 Task: Look for space in Malambo, Colombia from 6th June, 2023 to 8th June, 2023 for 2 adults in price range Rs.7000 to Rs.12000. Place can be private room with 1  bedroom having 2 beds and 1 bathroom. Property type can be house, flat, guest house. Amenities needed are: wifi, washing machine. Booking option can be shelf check-in. Required host language is English.
Action: Mouse moved to (90, 86)
Screenshot: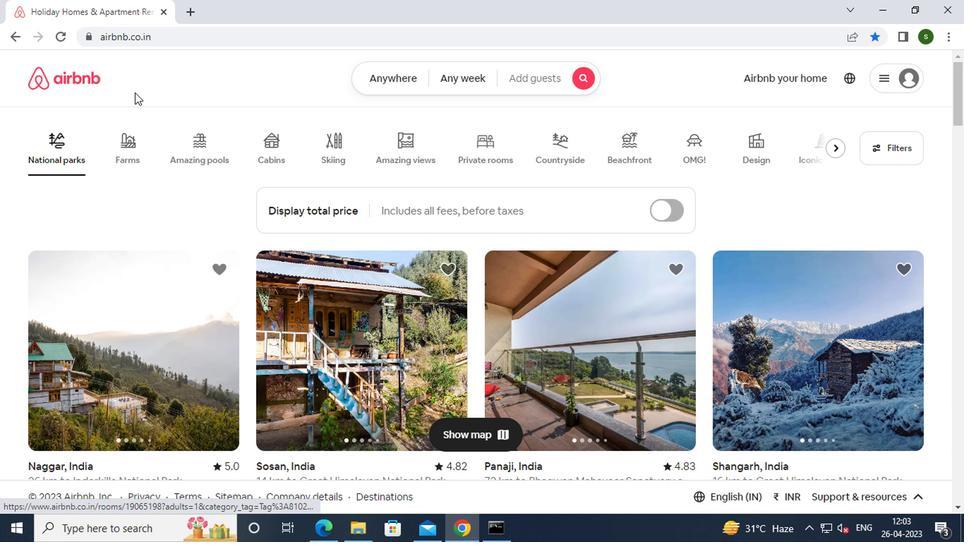 
Action: Mouse pressed left at (90, 86)
Screenshot: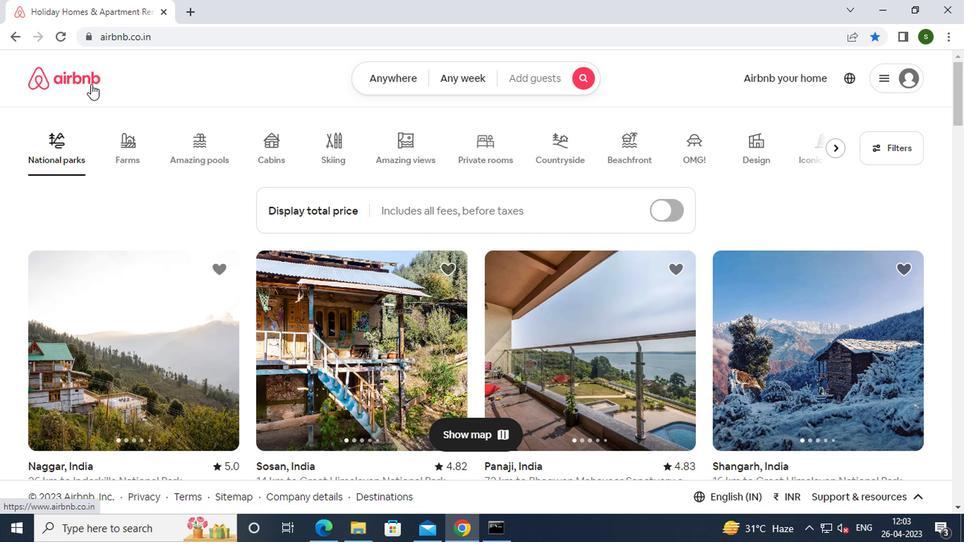 
Action: Mouse moved to (397, 86)
Screenshot: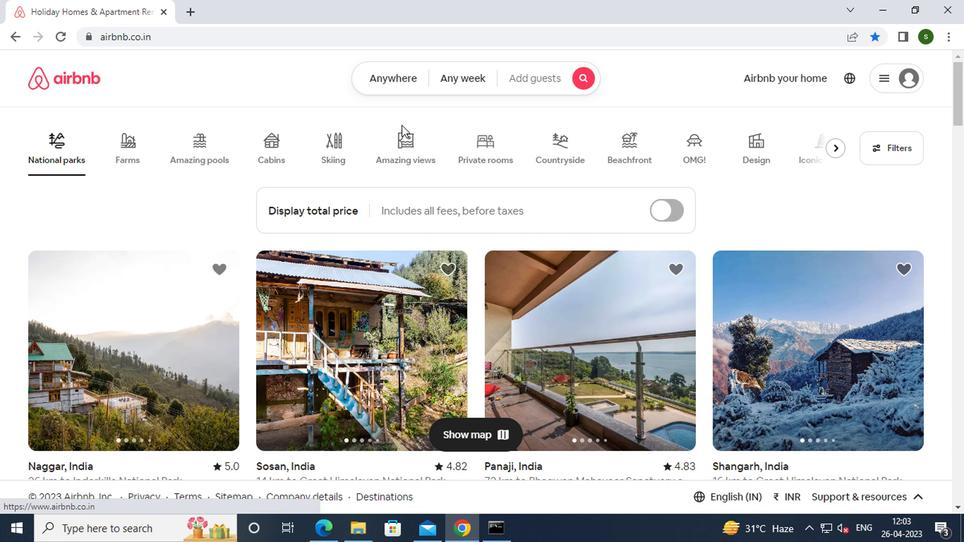 
Action: Mouse pressed left at (397, 86)
Screenshot: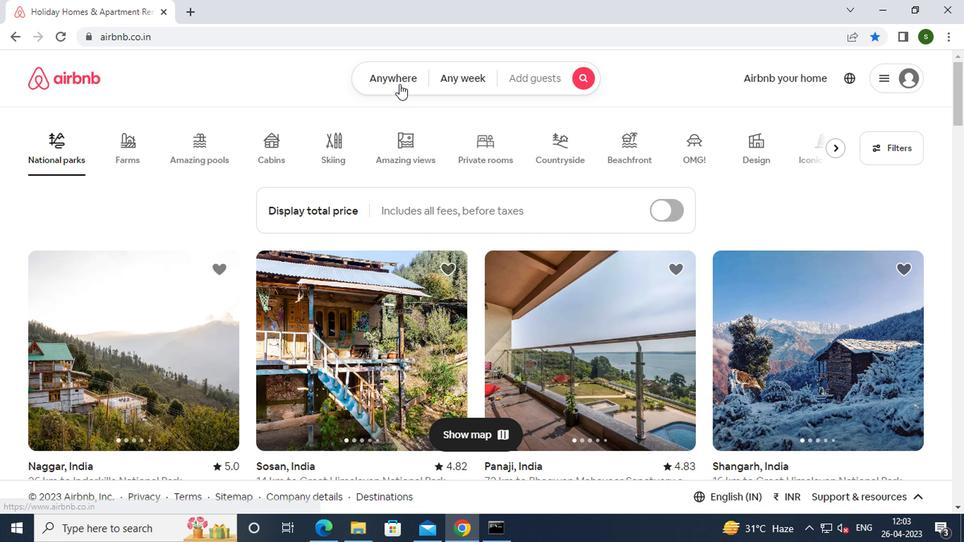 
Action: Mouse moved to (282, 134)
Screenshot: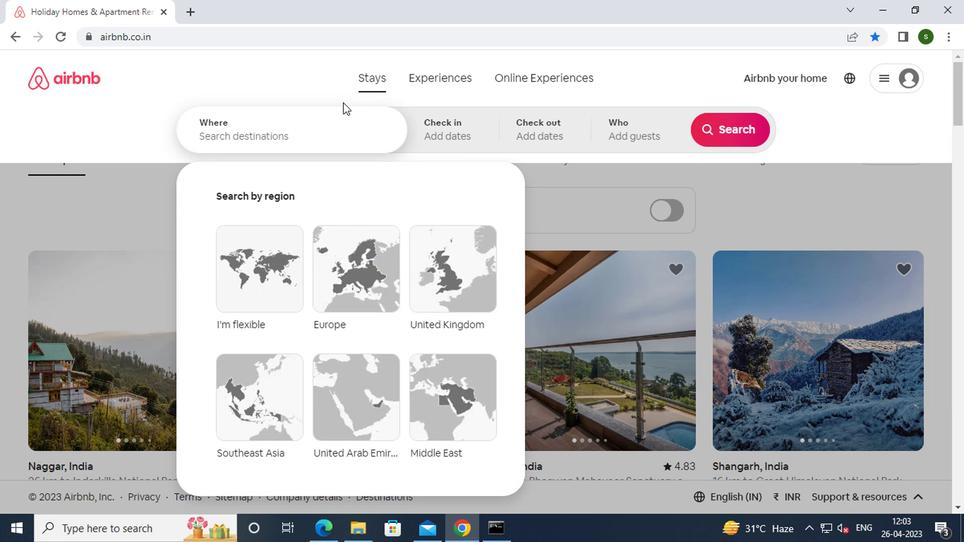 
Action: Mouse pressed left at (282, 134)
Screenshot: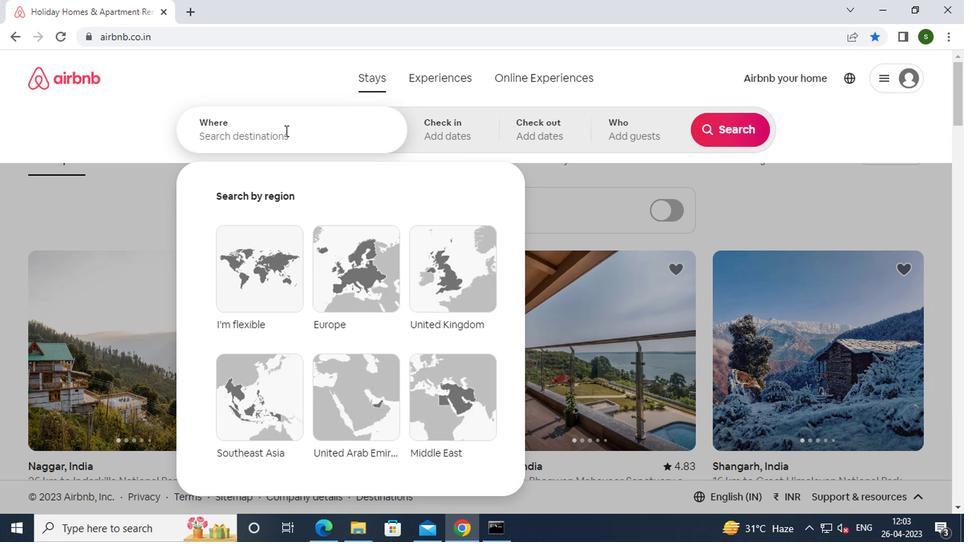 
Action: Key pressed m<Key.caps_lock>alambo,<Key.space><Key.caps_lock>c<Key.caps_lock>olombia<Key.enter>
Screenshot: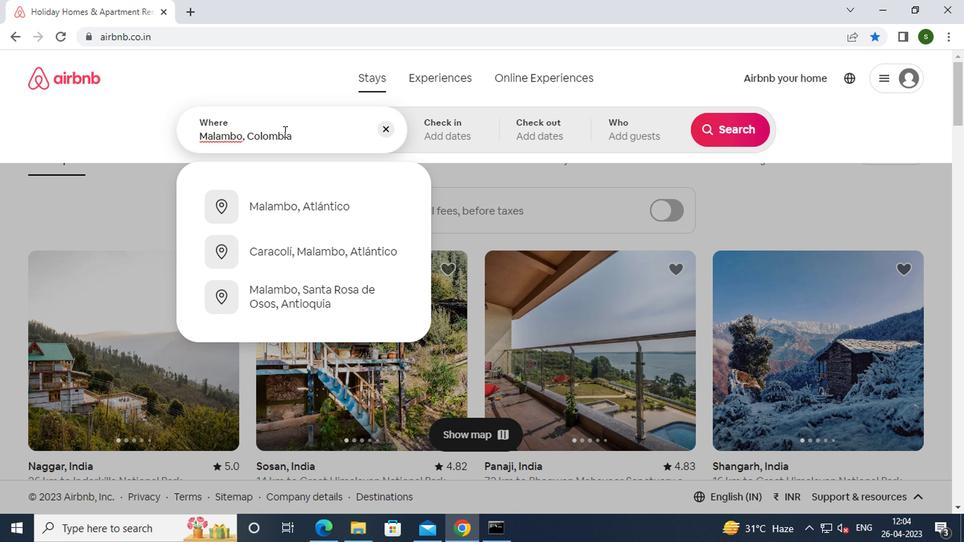 
Action: Mouse moved to (717, 244)
Screenshot: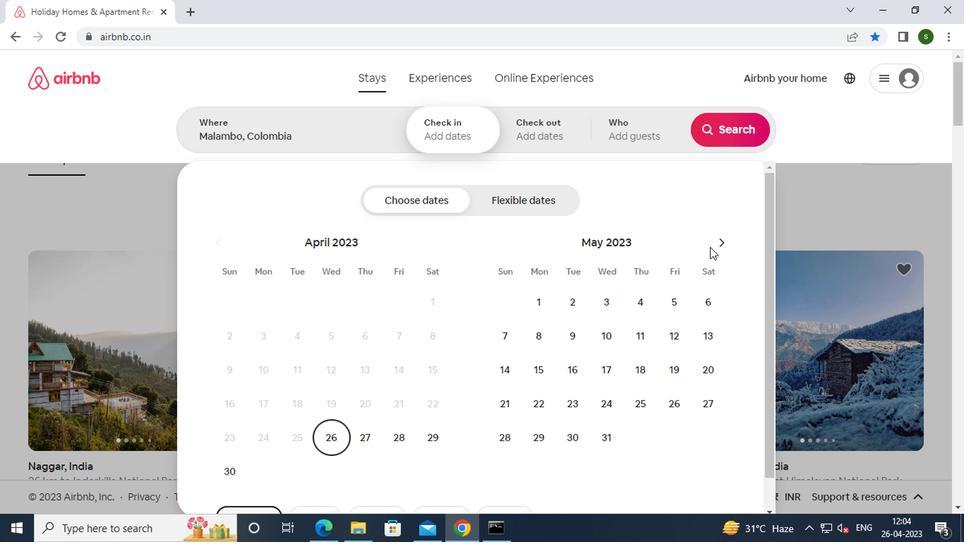 
Action: Mouse pressed left at (717, 244)
Screenshot: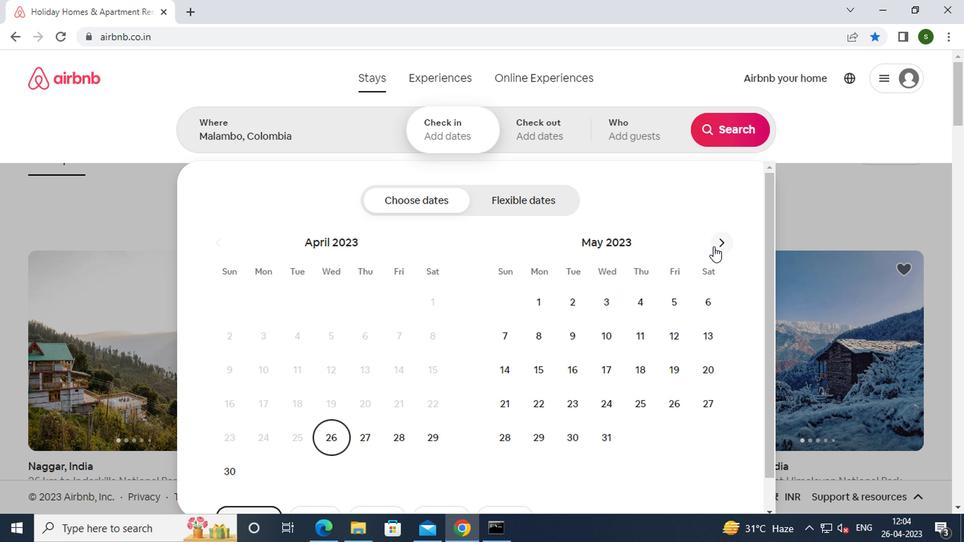 
Action: Mouse moved to (571, 330)
Screenshot: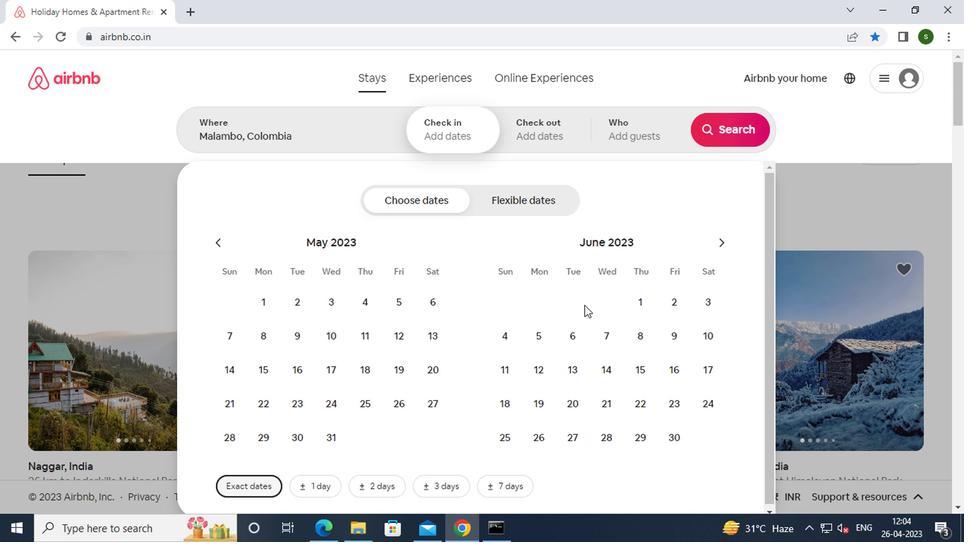 
Action: Mouse pressed left at (571, 330)
Screenshot: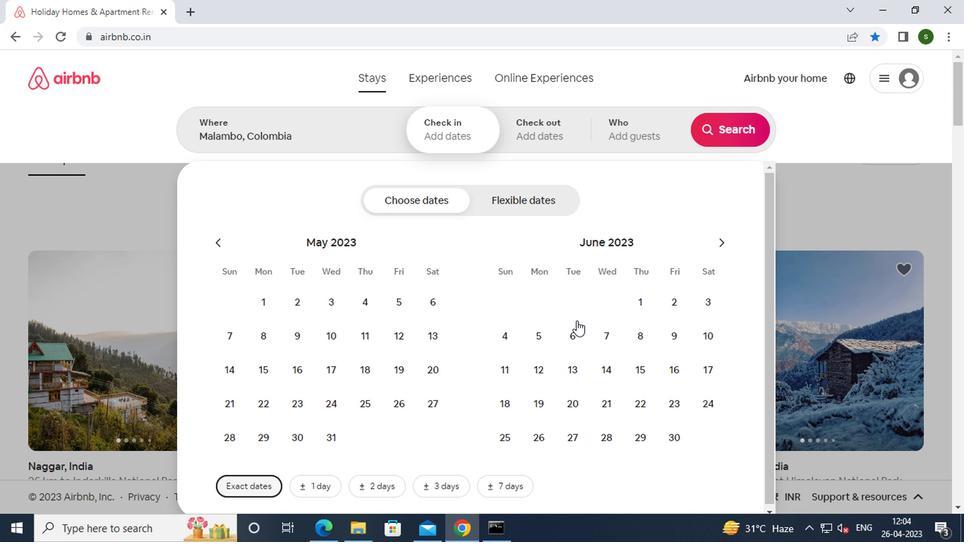 
Action: Mouse moved to (650, 330)
Screenshot: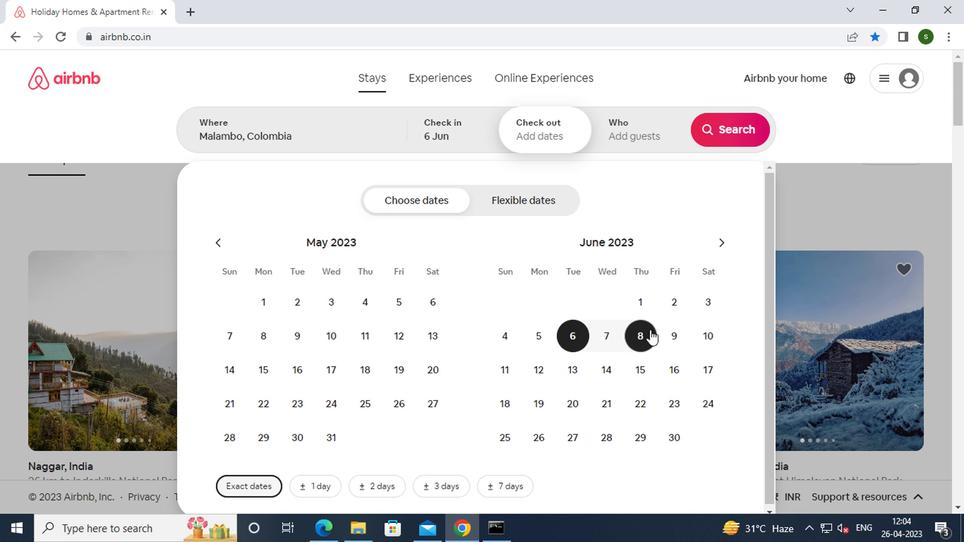 
Action: Mouse pressed left at (650, 330)
Screenshot: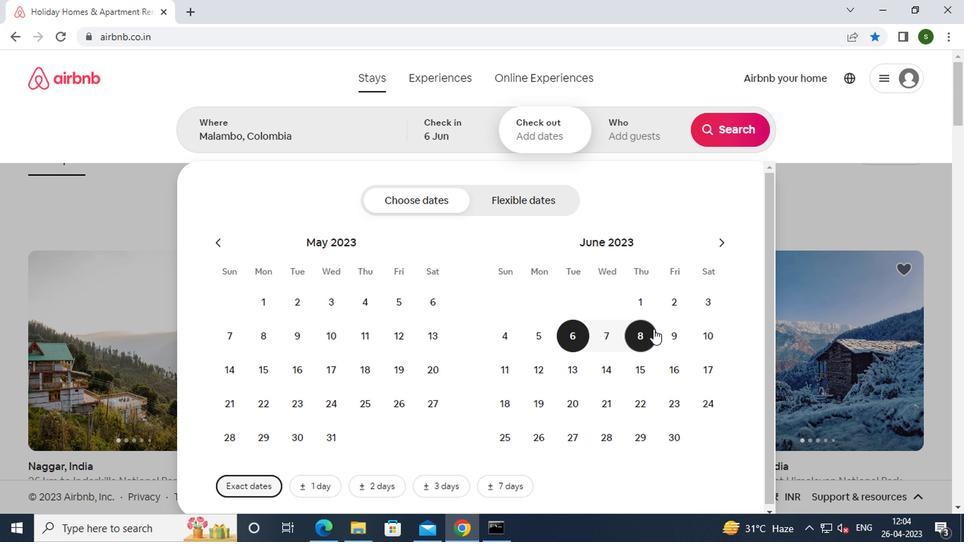 
Action: Mouse moved to (646, 143)
Screenshot: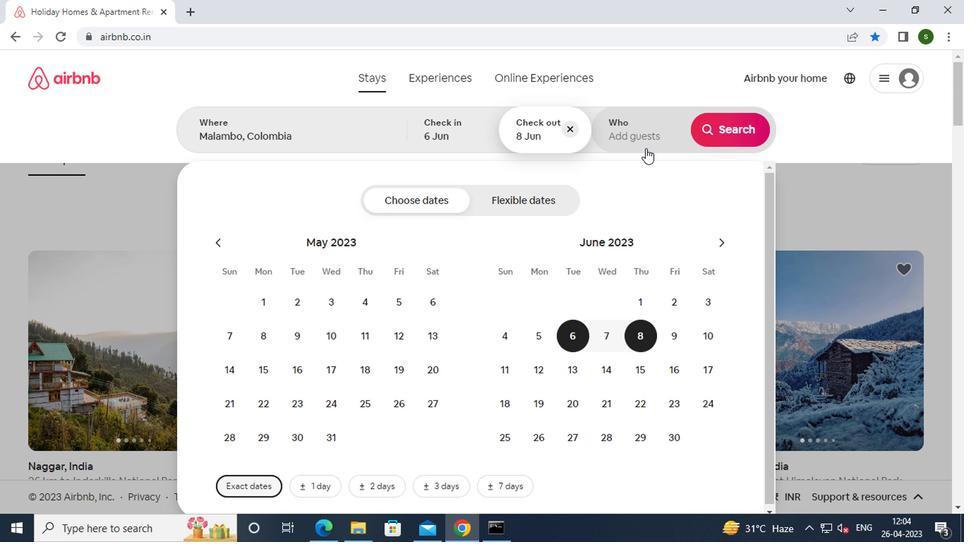 
Action: Mouse pressed left at (646, 143)
Screenshot: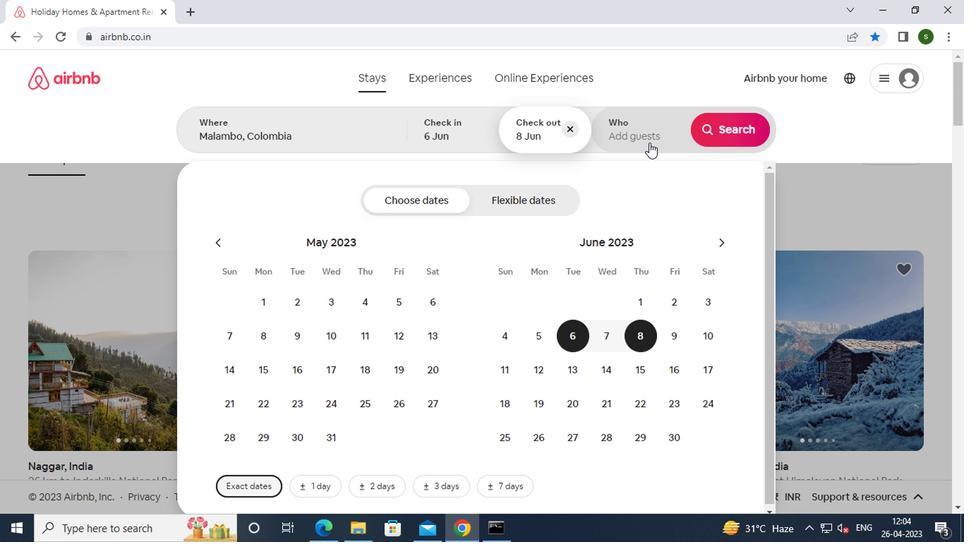 
Action: Mouse moved to (726, 205)
Screenshot: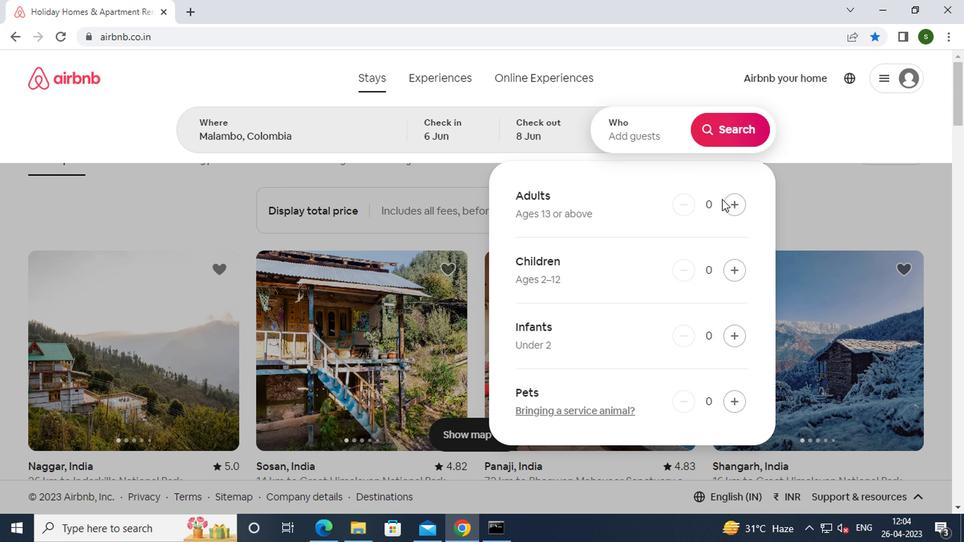 
Action: Mouse pressed left at (726, 205)
Screenshot: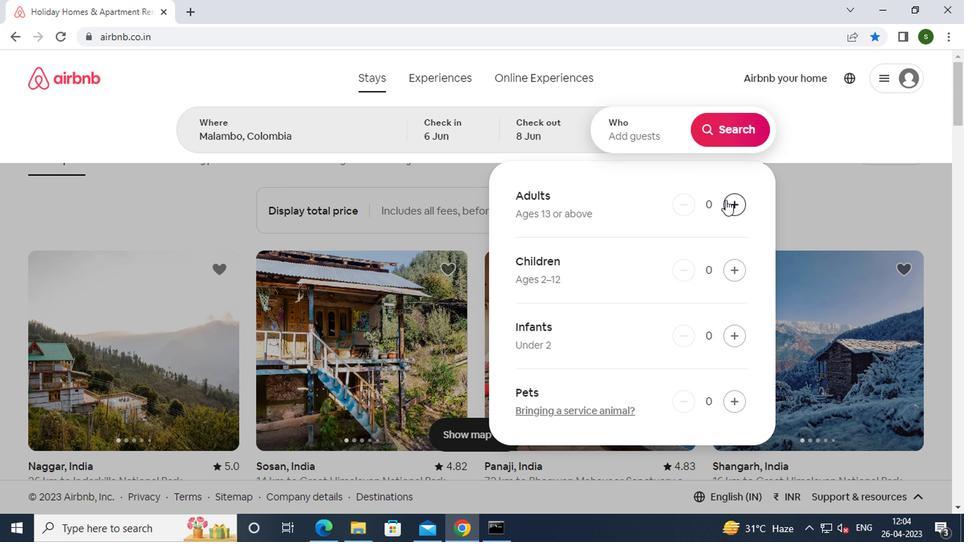 
Action: Mouse pressed left at (726, 205)
Screenshot: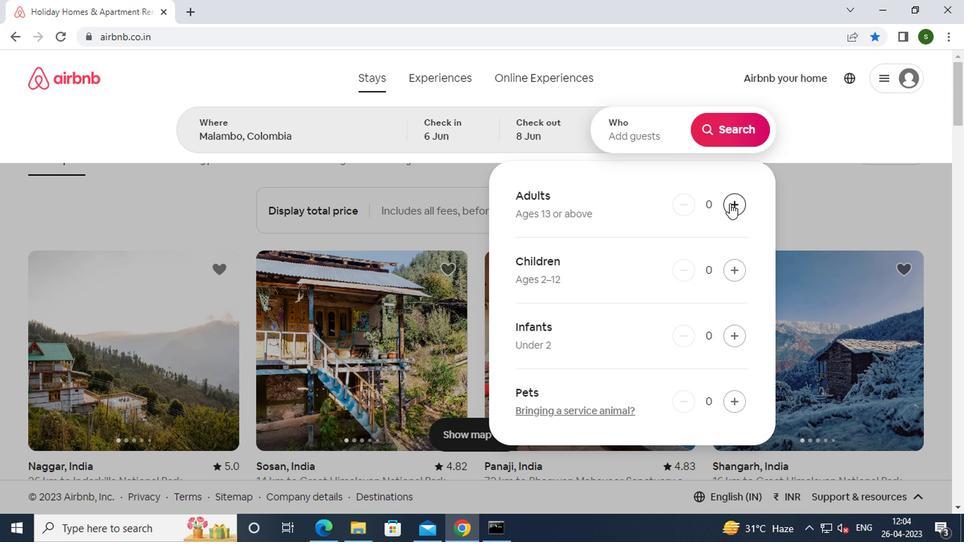 
Action: Mouse moved to (719, 129)
Screenshot: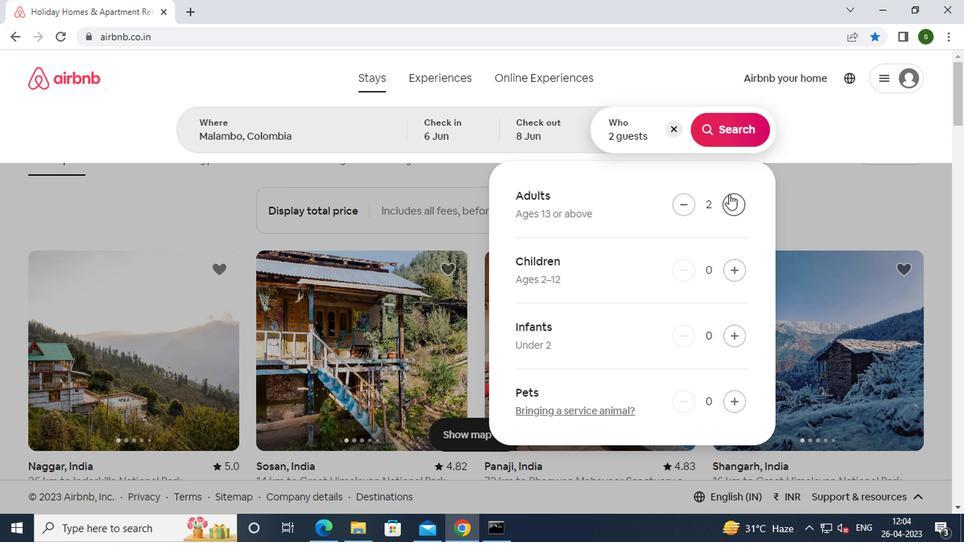
Action: Mouse pressed left at (719, 129)
Screenshot: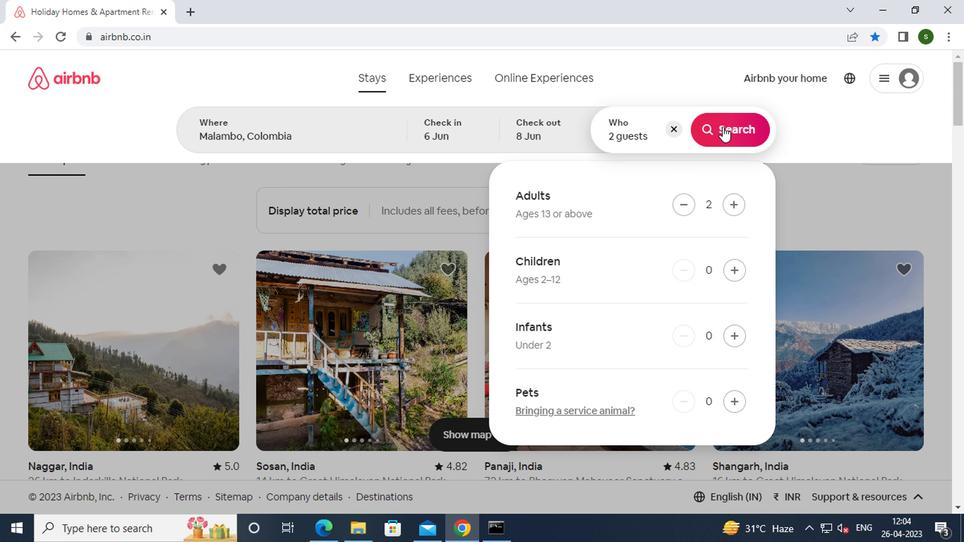 
Action: Mouse moved to (887, 139)
Screenshot: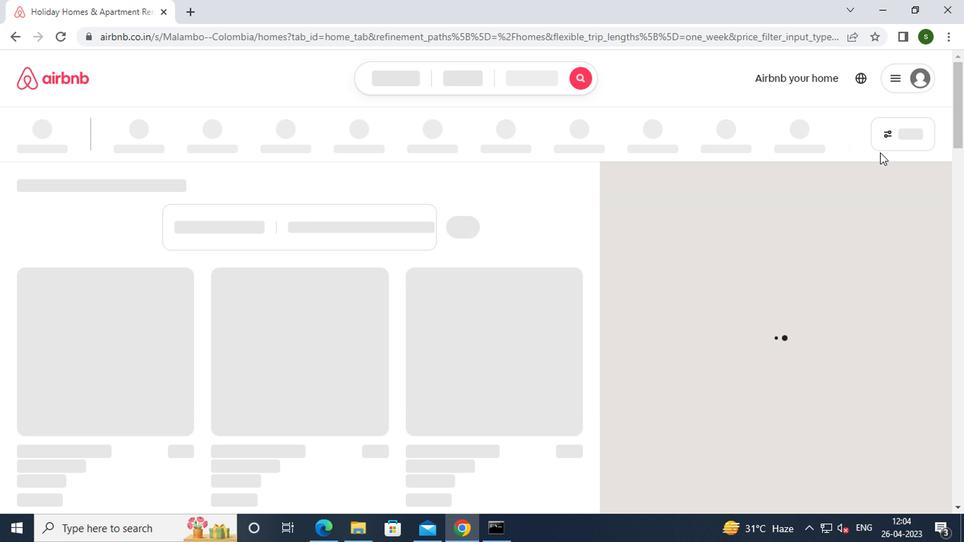 
Action: Mouse pressed left at (887, 139)
Screenshot: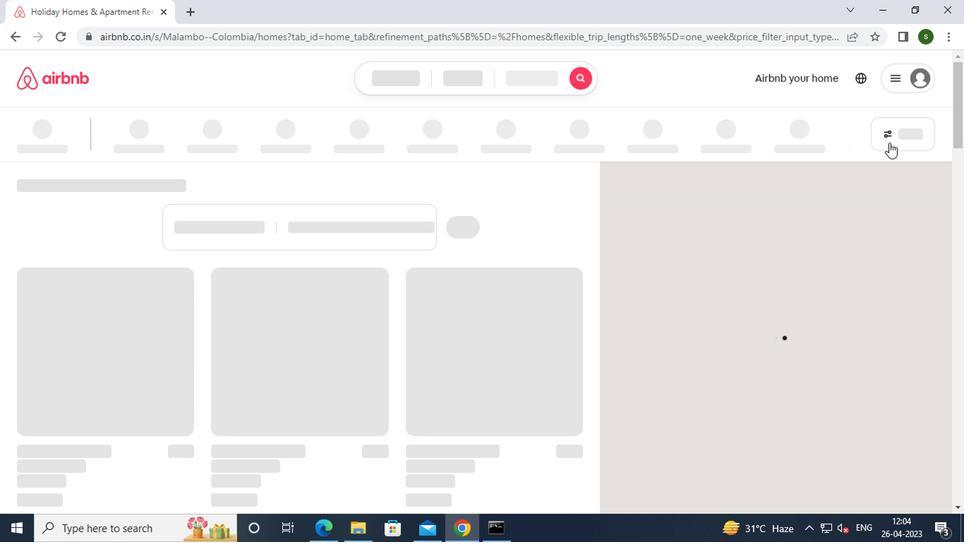 
Action: Mouse moved to (883, 138)
Screenshot: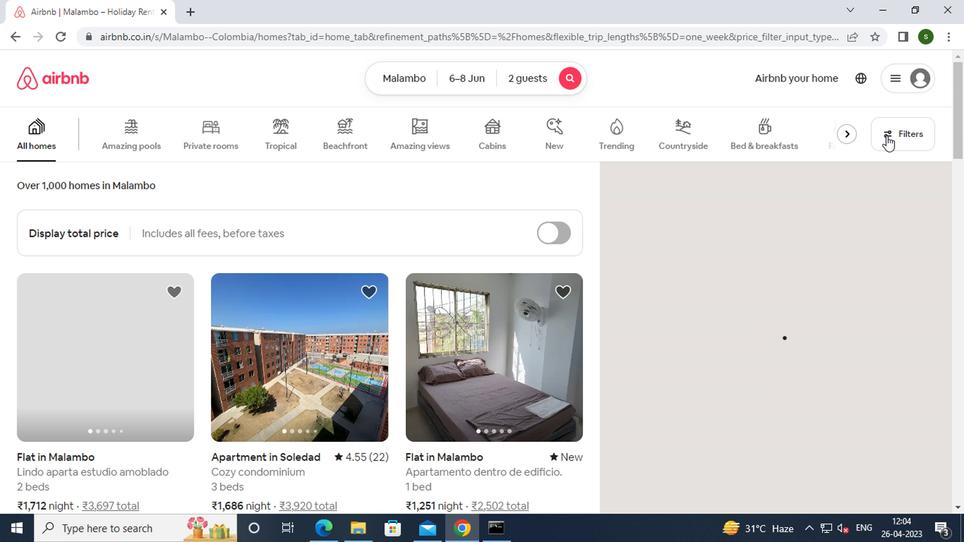 
Action: Mouse pressed left at (883, 138)
Screenshot: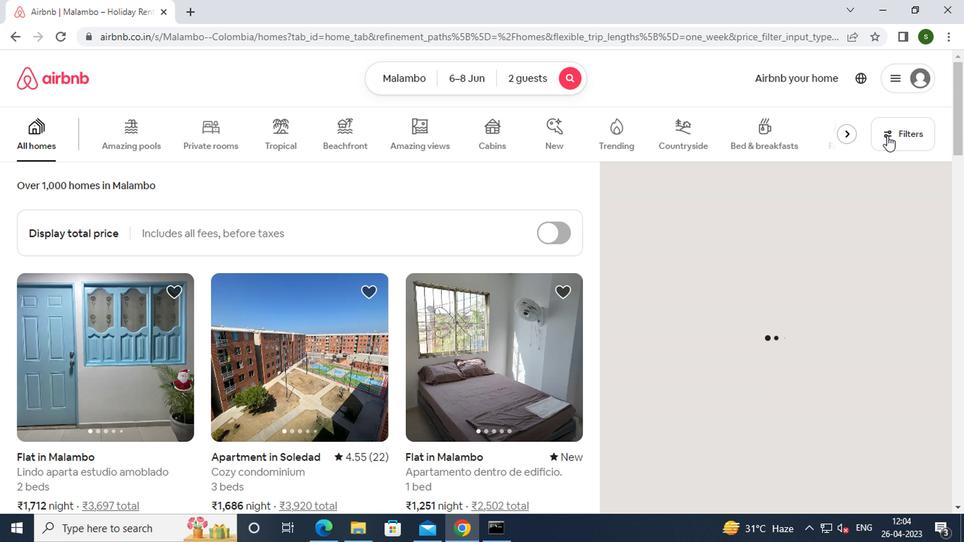 
Action: Mouse moved to (412, 306)
Screenshot: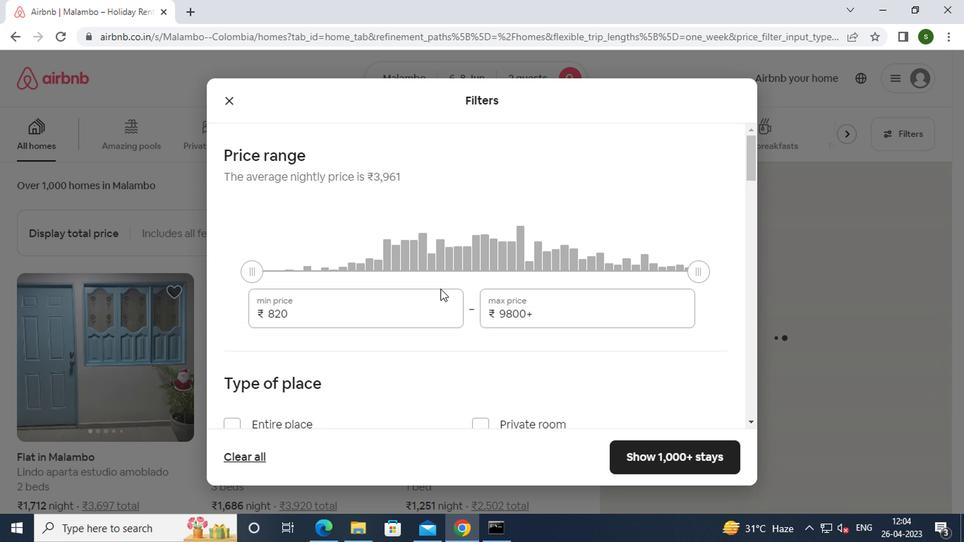 
Action: Mouse pressed left at (412, 306)
Screenshot: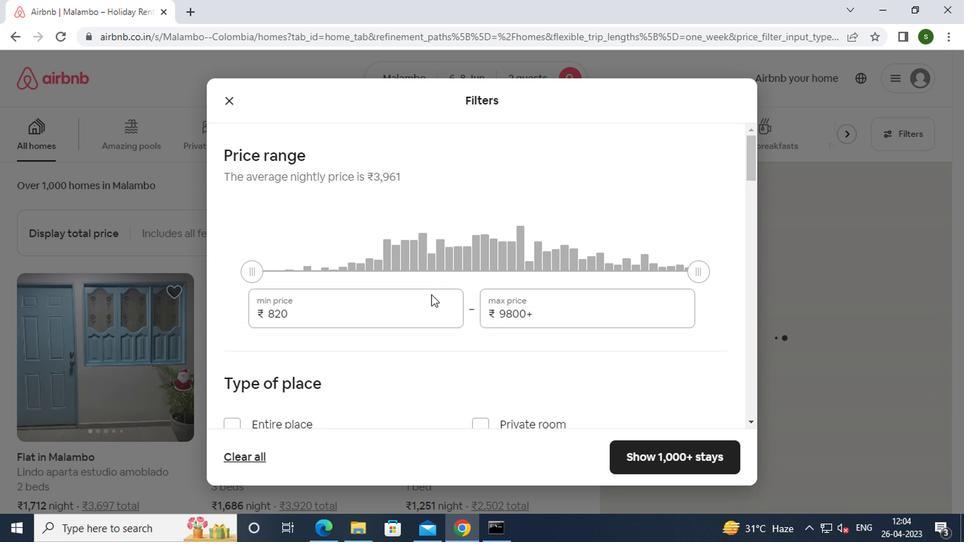 
Action: Key pressed <Key.backspace><Key.backspace><Key.backspace><Key.backspace><Key.backspace>7000
Screenshot: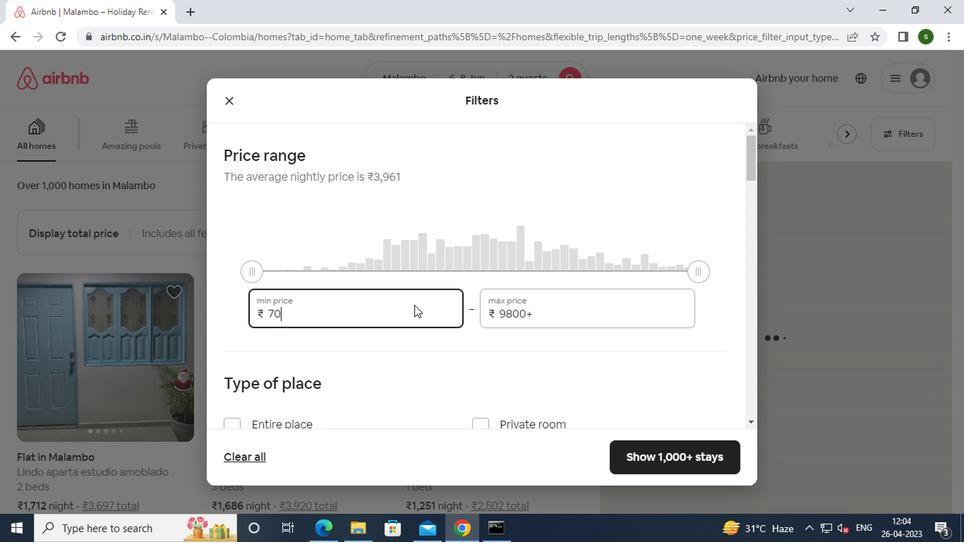 
Action: Mouse moved to (550, 317)
Screenshot: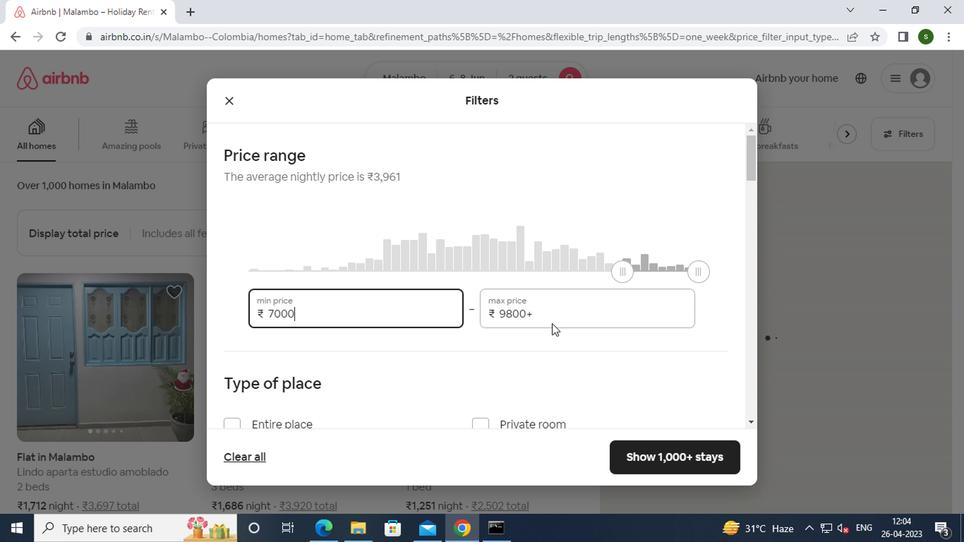 
Action: Mouse pressed left at (550, 317)
Screenshot: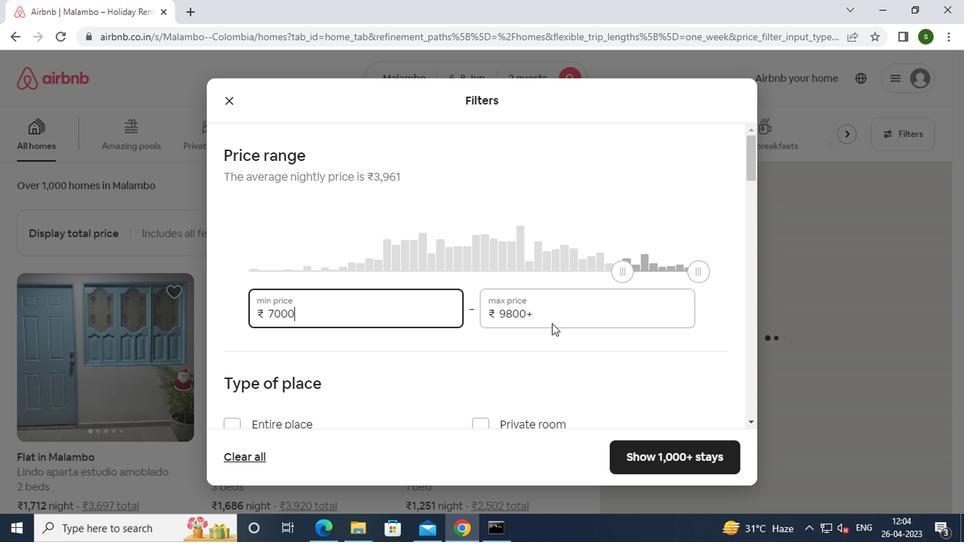 
Action: Key pressed <Key.backspace><Key.backspace><Key.backspace><Key.backspace><Key.backspace><Key.backspace><Key.backspace><Key.backspace><Key.backspace><Key.backspace><Key.backspace><Key.backspace>12000
Screenshot: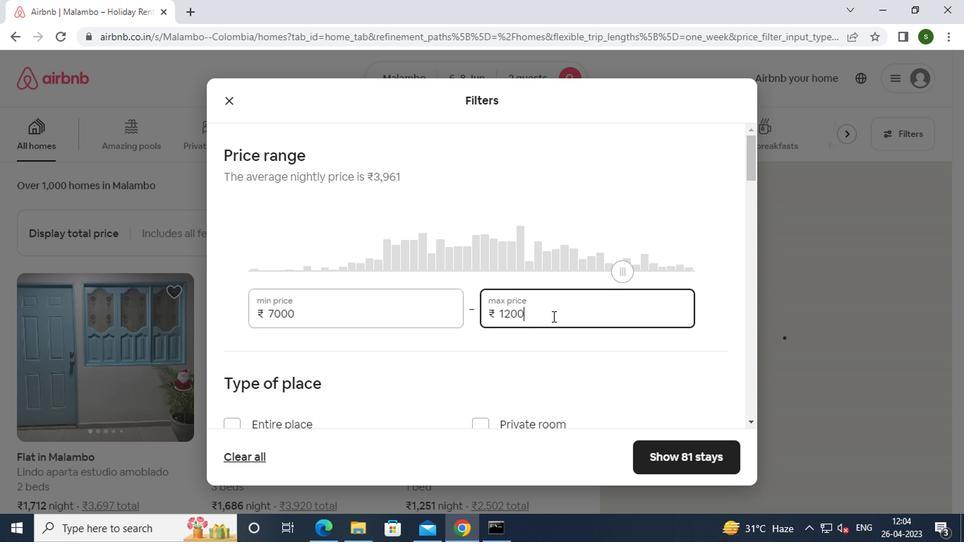 
Action: Mouse moved to (399, 281)
Screenshot: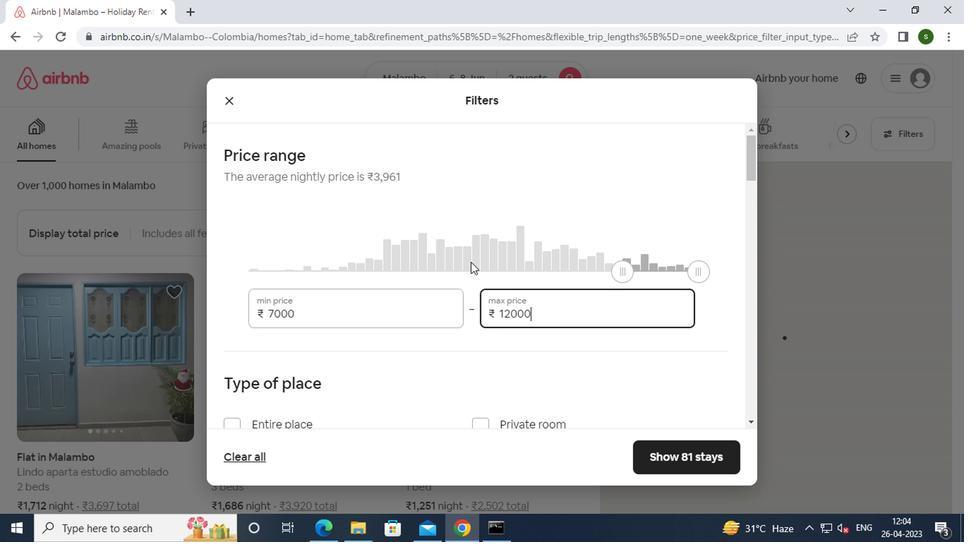 
Action: Mouse scrolled (399, 280) with delta (0, 0)
Screenshot: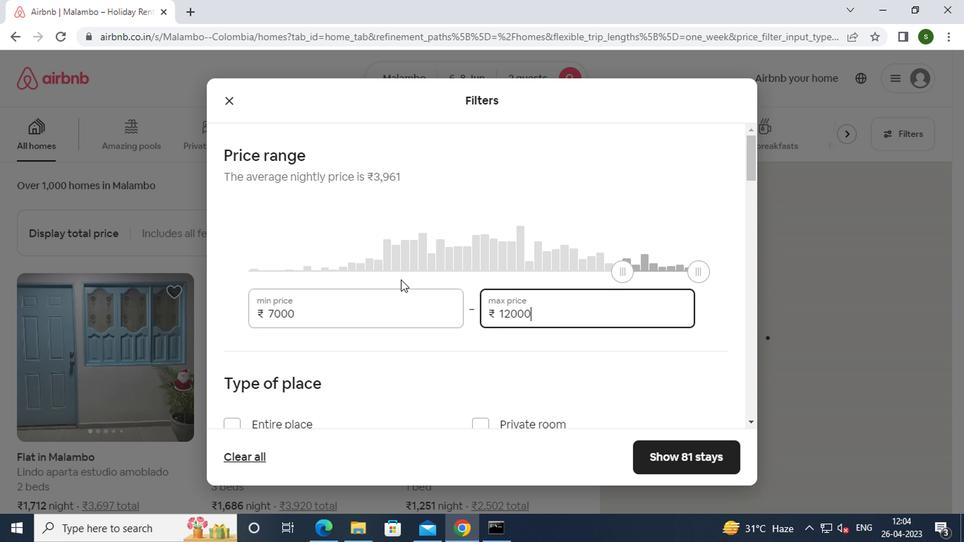 
Action: Mouse scrolled (399, 280) with delta (0, 0)
Screenshot: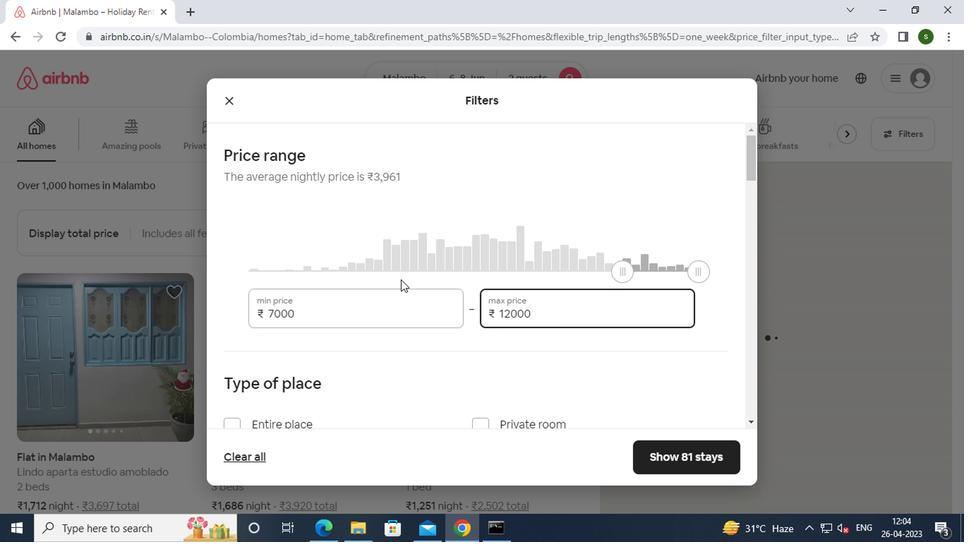 
Action: Mouse scrolled (399, 280) with delta (0, 0)
Screenshot: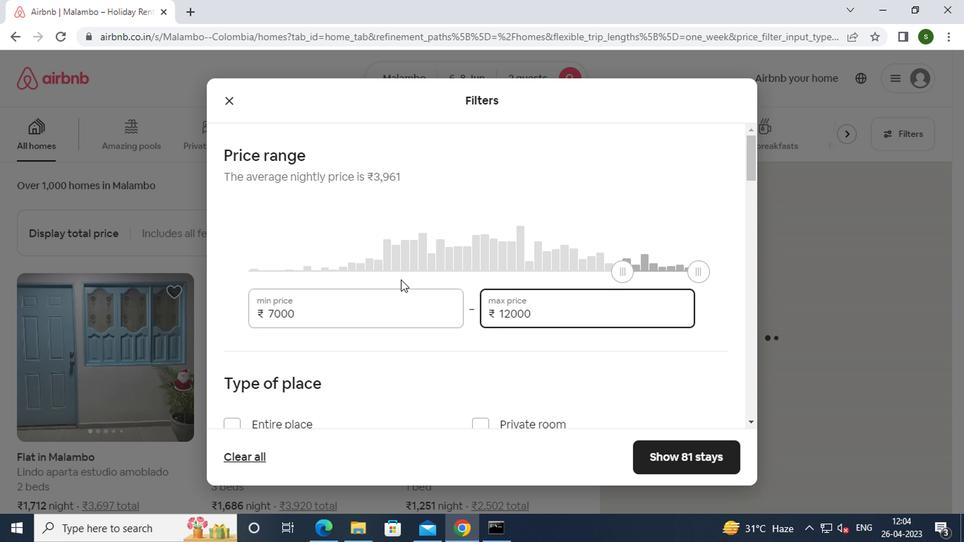 
Action: Mouse moved to (480, 211)
Screenshot: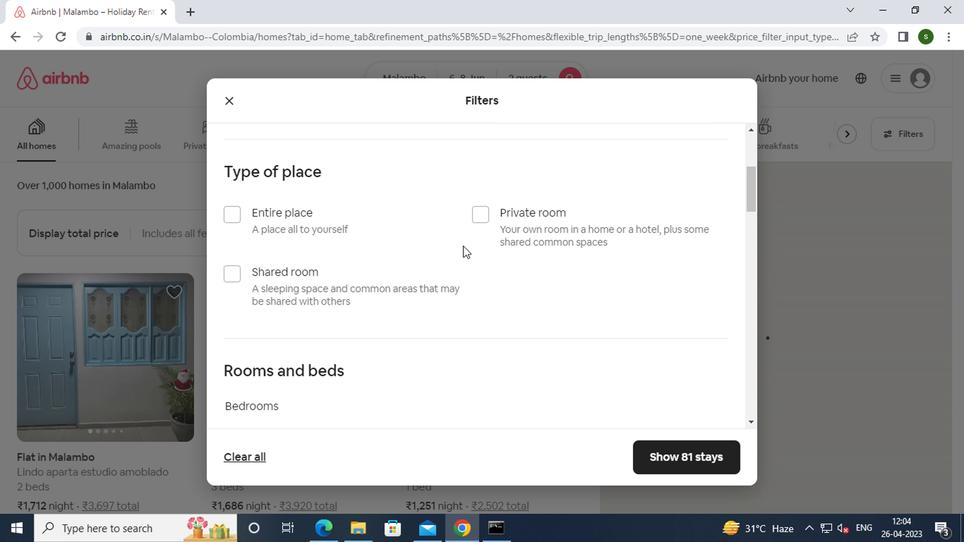 
Action: Mouse pressed left at (480, 211)
Screenshot: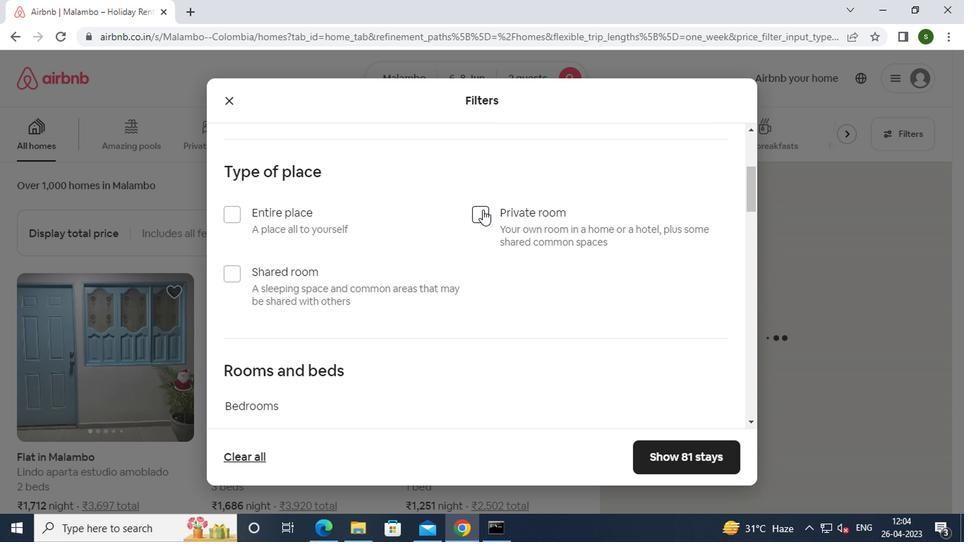 
Action: Mouse moved to (455, 267)
Screenshot: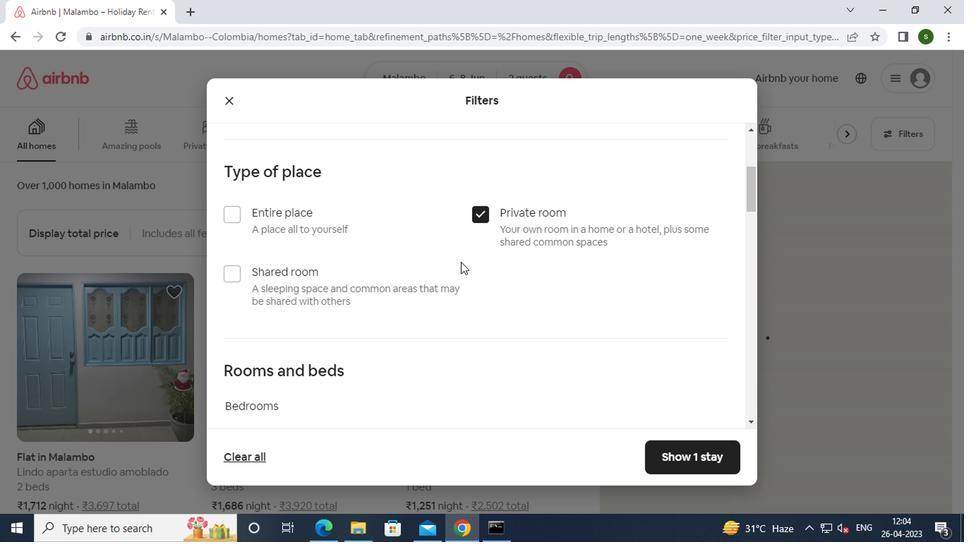 
Action: Mouse scrolled (455, 266) with delta (0, 0)
Screenshot: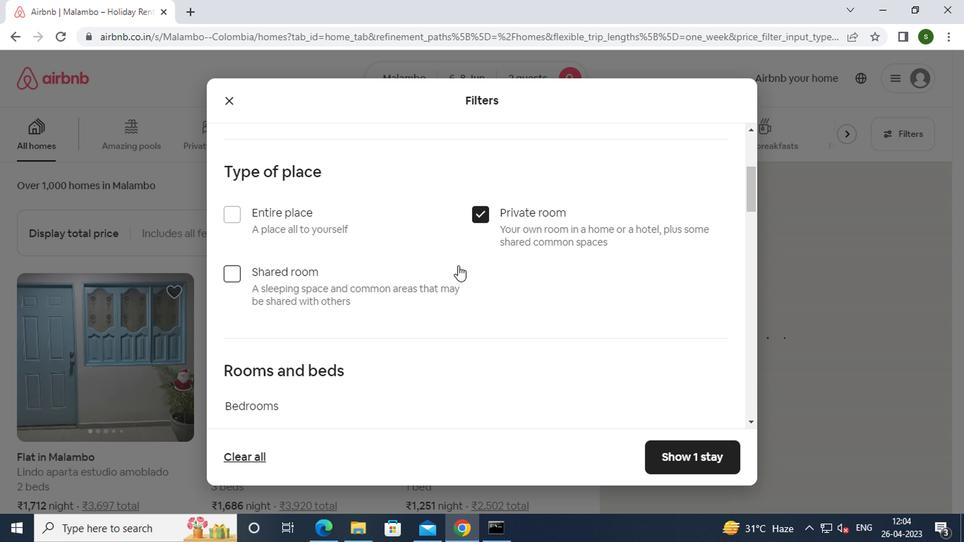 
Action: Mouse scrolled (455, 266) with delta (0, 0)
Screenshot: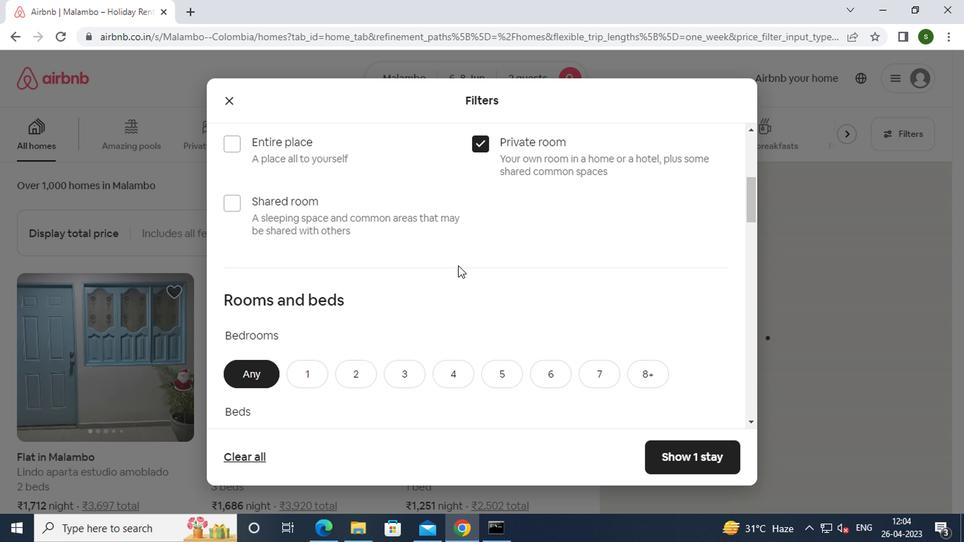 
Action: Mouse scrolled (455, 266) with delta (0, 0)
Screenshot: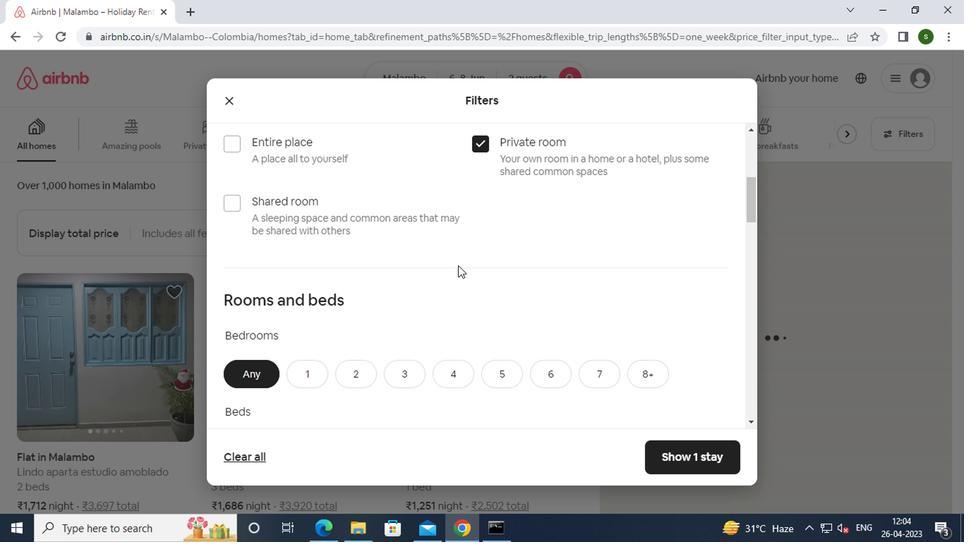 
Action: Mouse scrolled (455, 266) with delta (0, 0)
Screenshot: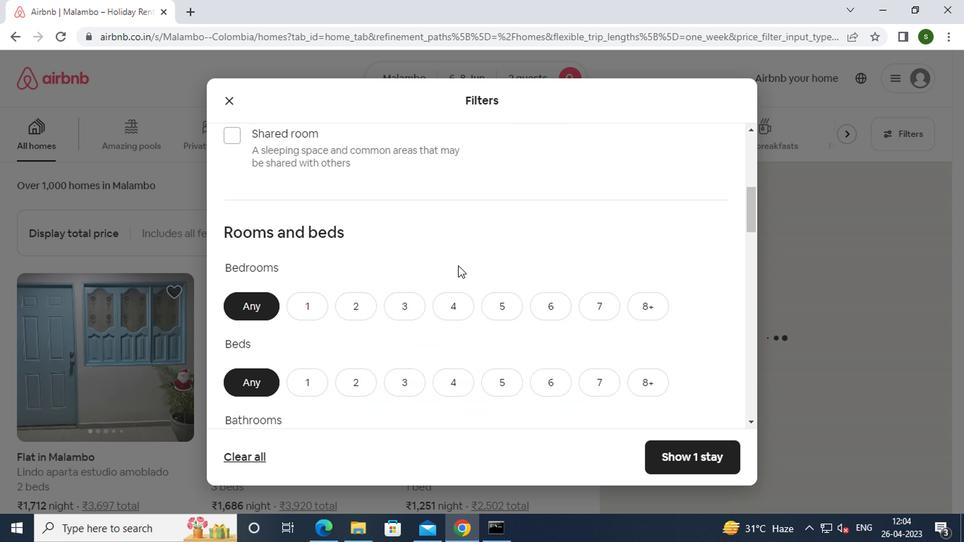 
Action: Mouse moved to (319, 171)
Screenshot: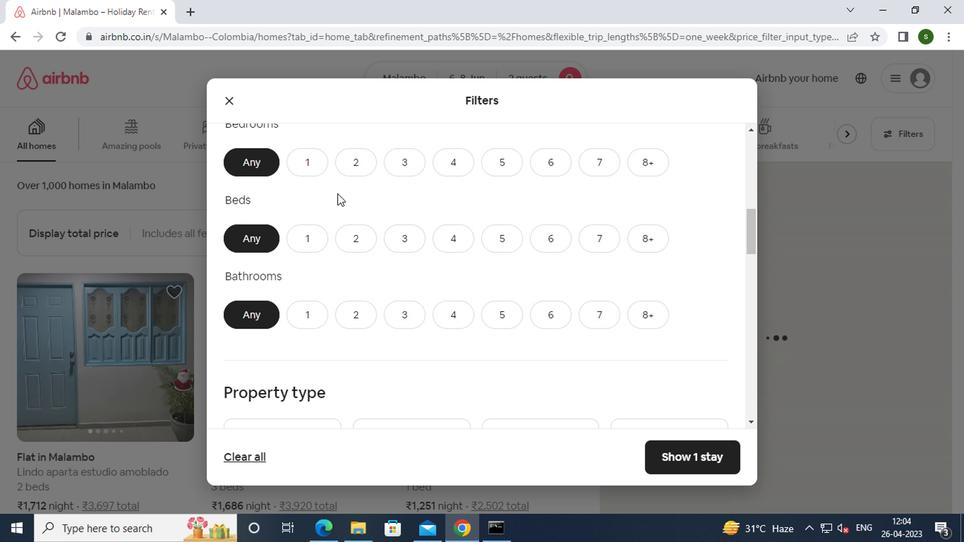 
Action: Mouse pressed left at (319, 171)
Screenshot: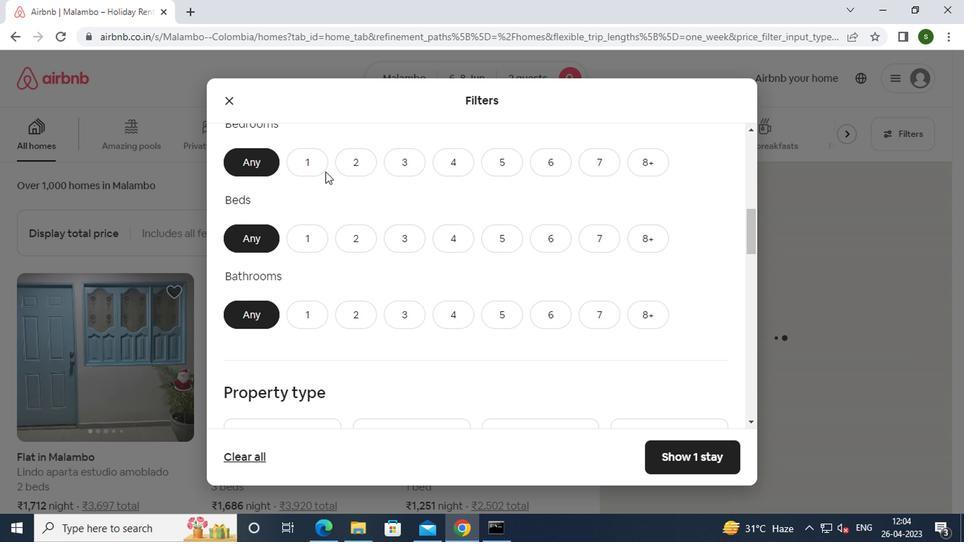
Action: Mouse moved to (350, 249)
Screenshot: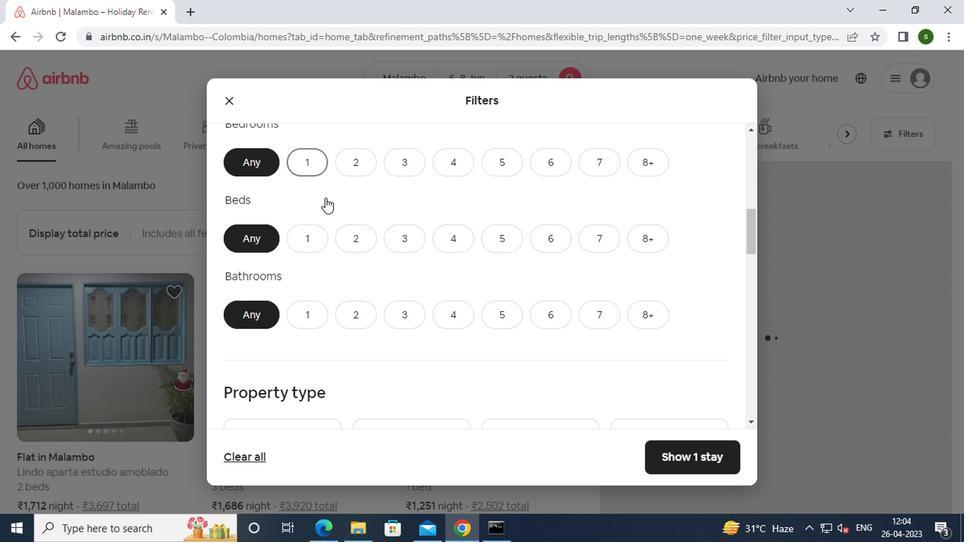 
Action: Mouse pressed left at (350, 249)
Screenshot: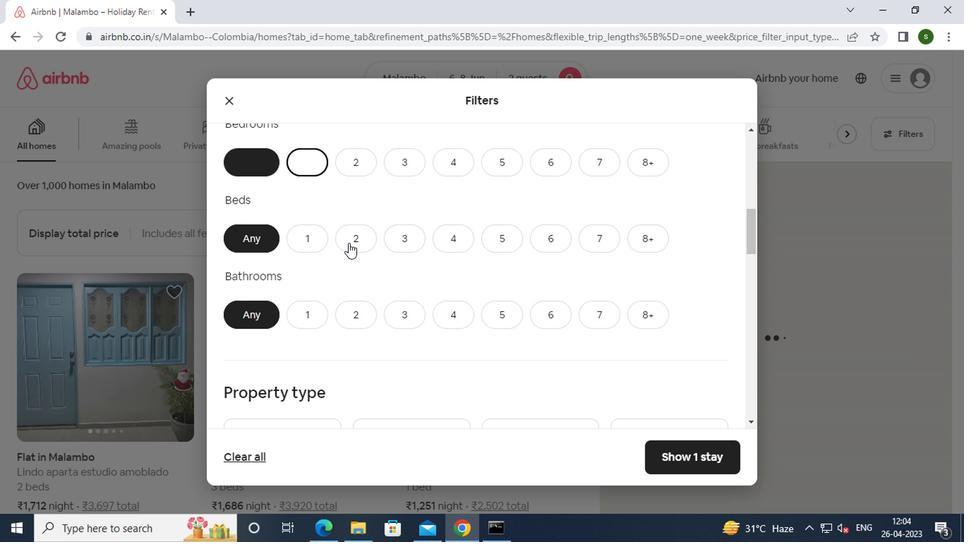 
Action: Mouse moved to (316, 316)
Screenshot: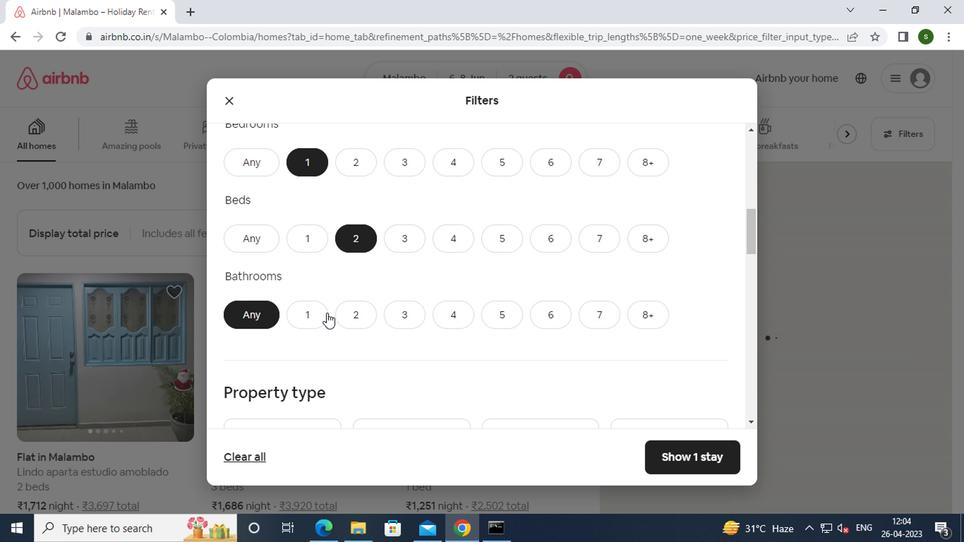 
Action: Mouse pressed left at (316, 316)
Screenshot: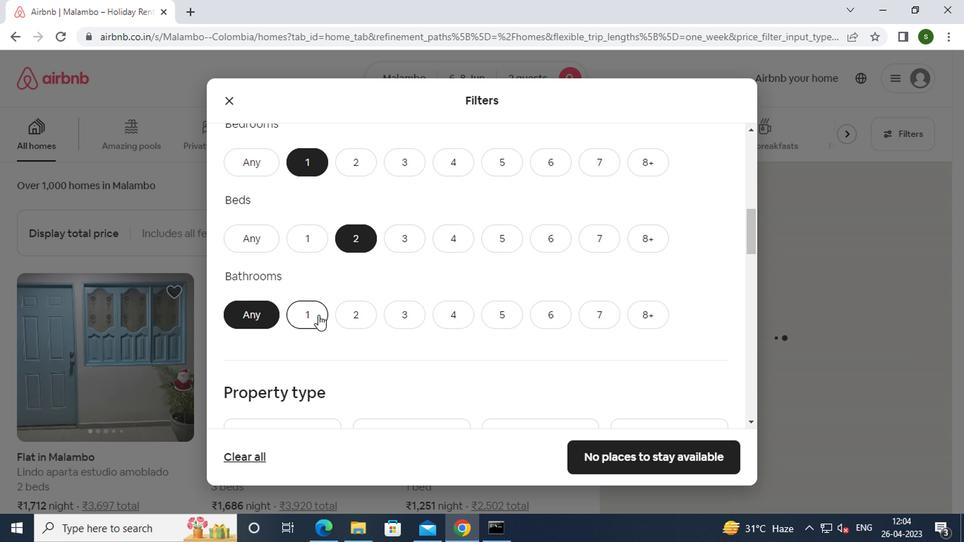 
Action: Mouse moved to (362, 305)
Screenshot: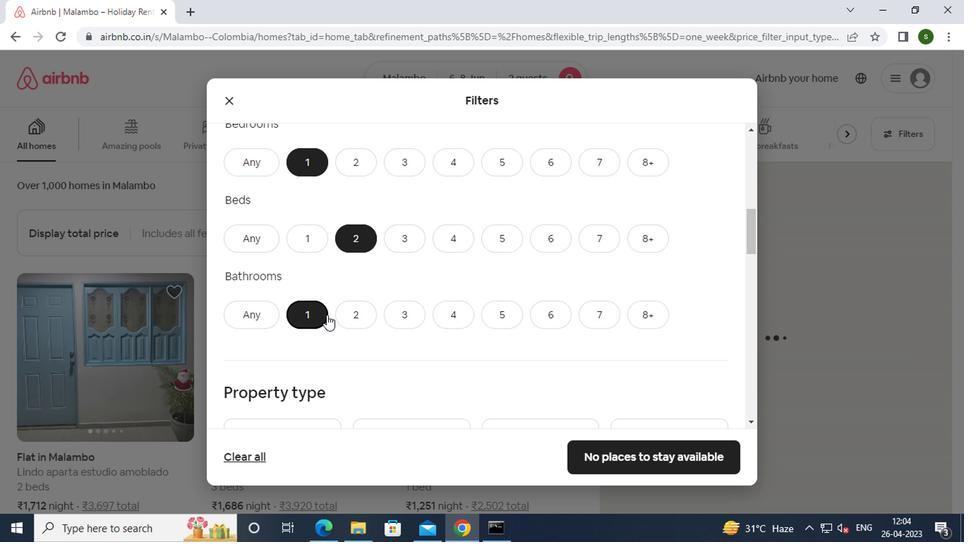
Action: Mouse scrolled (362, 304) with delta (0, -1)
Screenshot: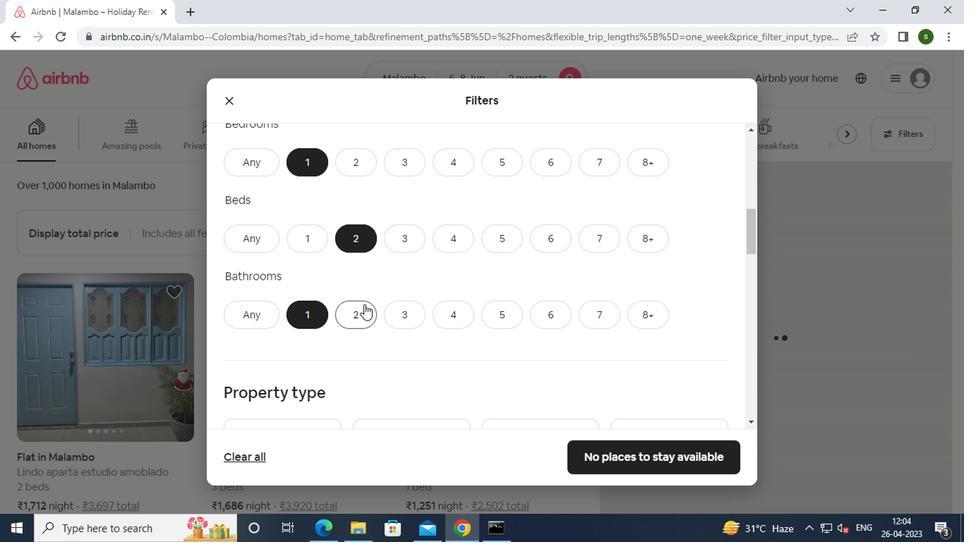 
Action: Mouse scrolled (362, 304) with delta (0, -1)
Screenshot: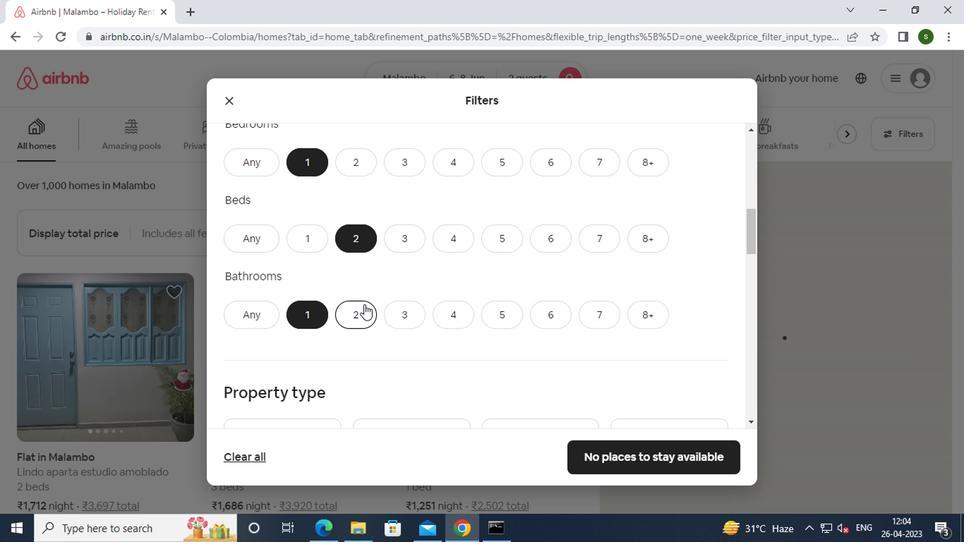 
Action: Mouse moved to (309, 319)
Screenshot: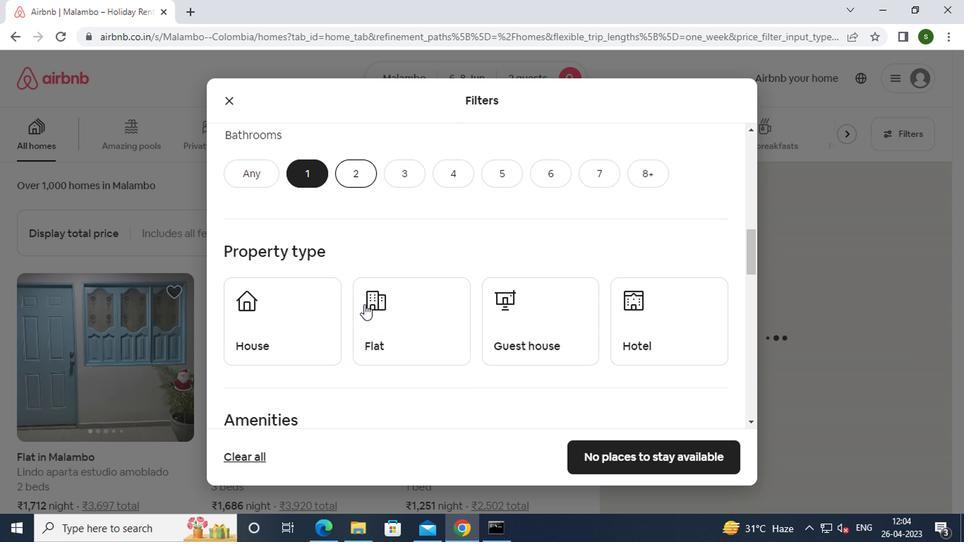 
Action: Mouse pressed left at (309, 319)
Screenshot: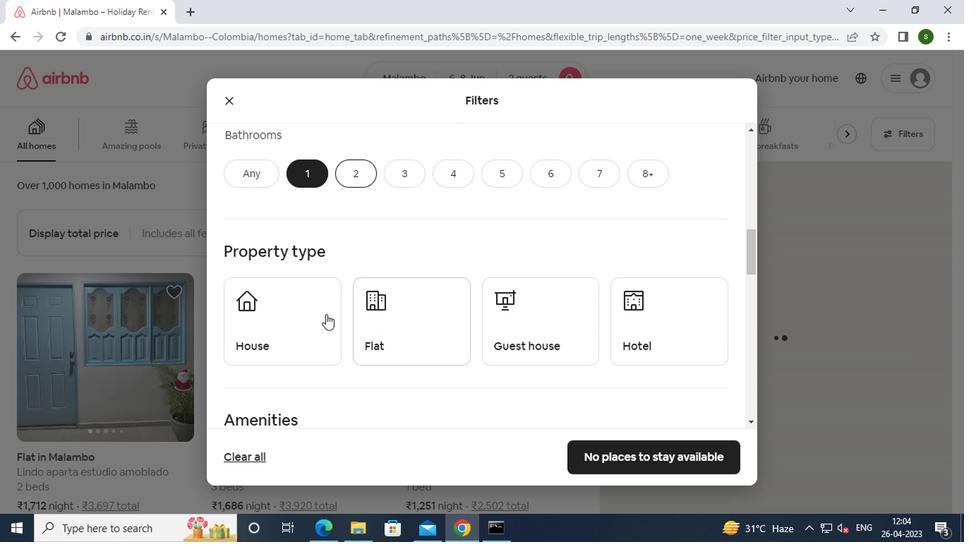 
Action: Mouse moved to (410, 329)
Screenshot: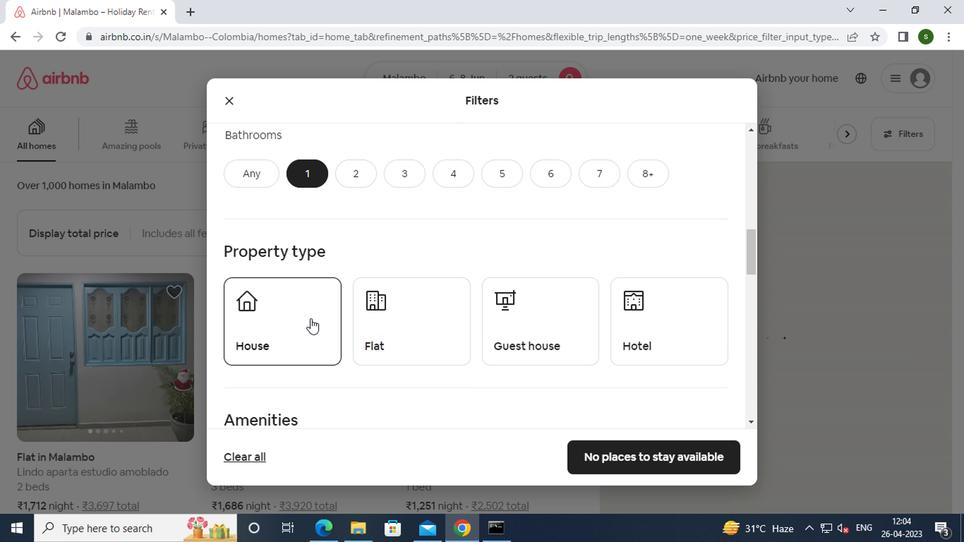 
Action: Mouse pressed left at (410, 329)
Screenshot: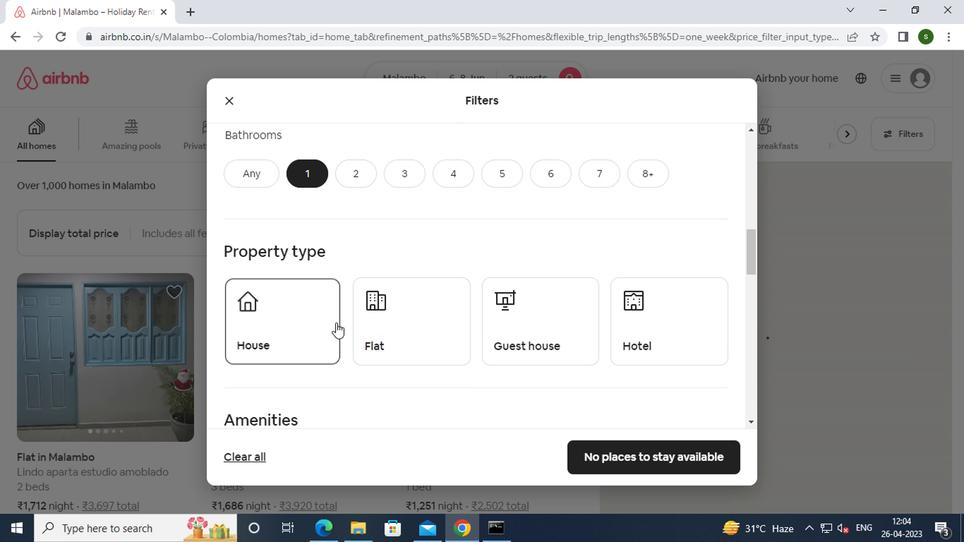 
Action: Mouse moved to (507, 330)
Screenshot: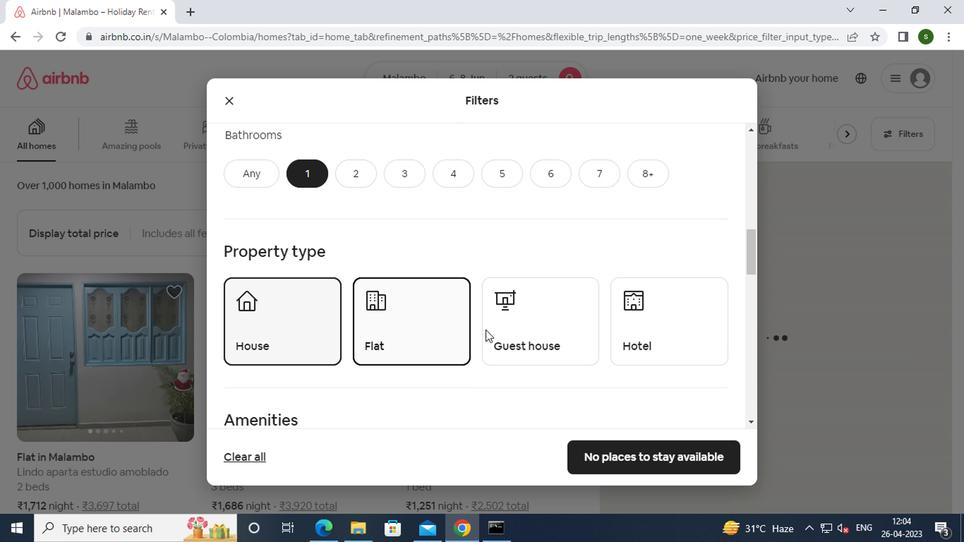 
Action: Mouse pressed left at (507, 330)
Screenshot: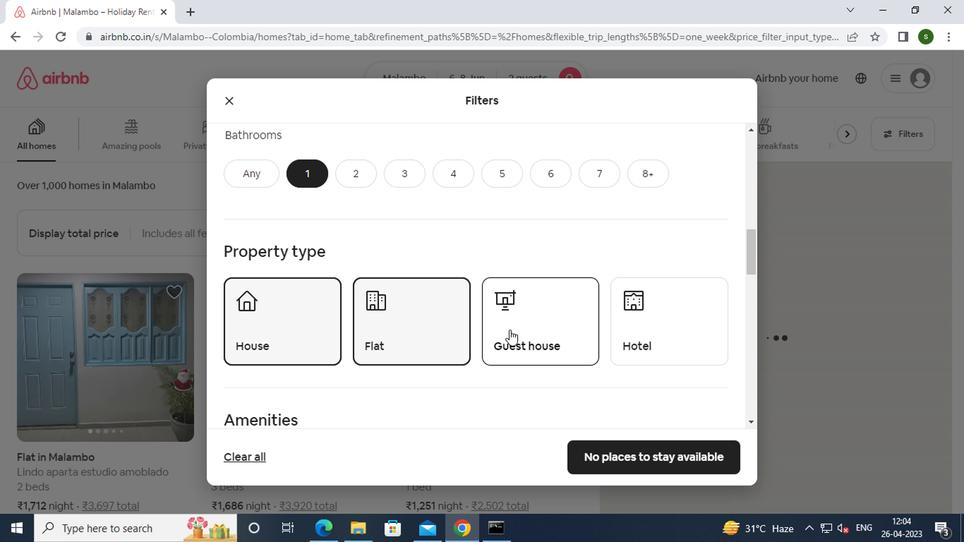 
Action: Mouse moved to (492, 330)
Screenshot: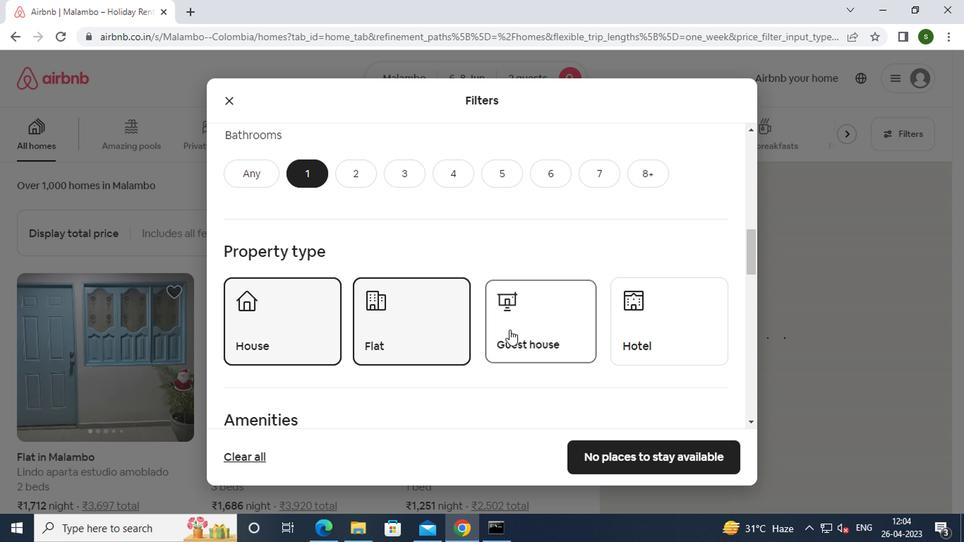 
Action: Mouse scrolled (492, 330) with delta (0, 0)
Screenshot: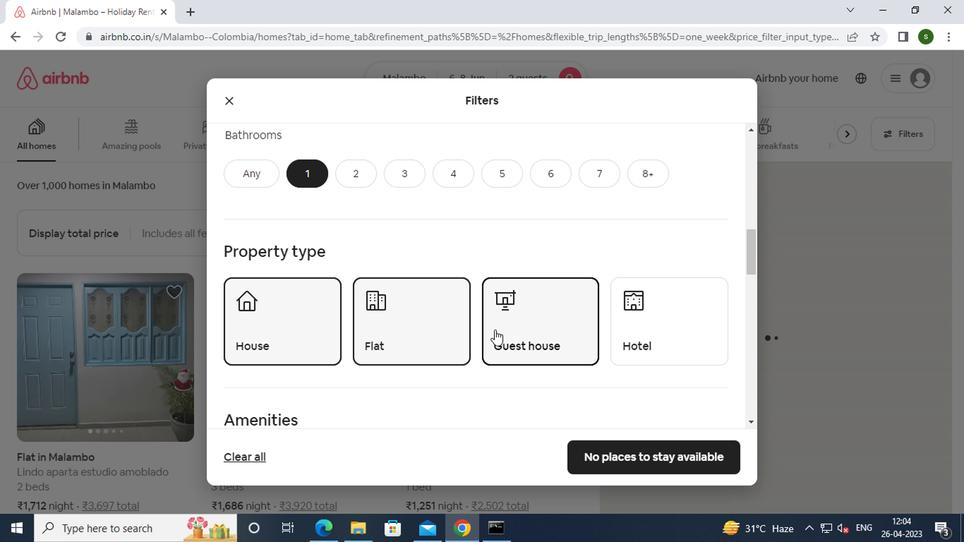 
Action: Mouse scrolled (492, 330) with delta (0, 0)
Screenshot: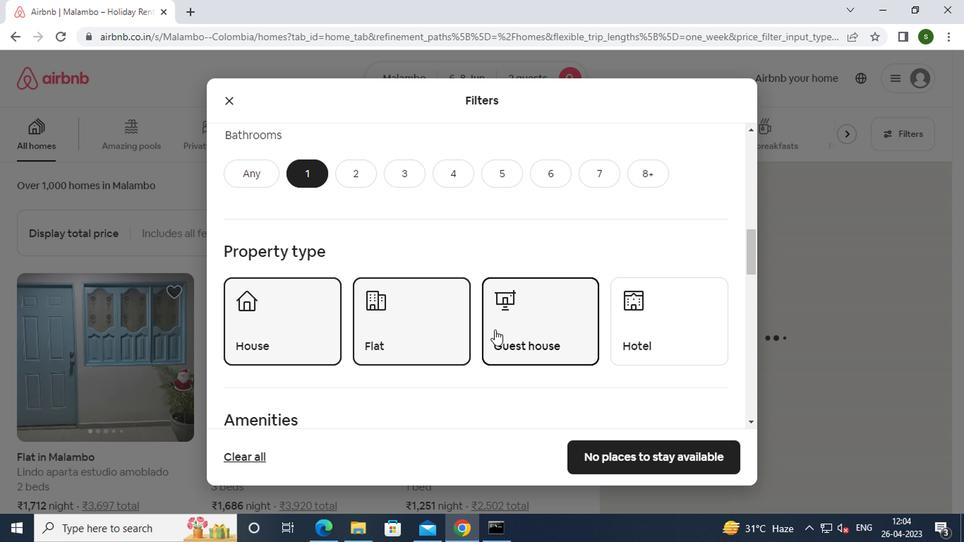 
Action: Mouse scrolled (492, 330) with delta (0, 0)
Screenshot: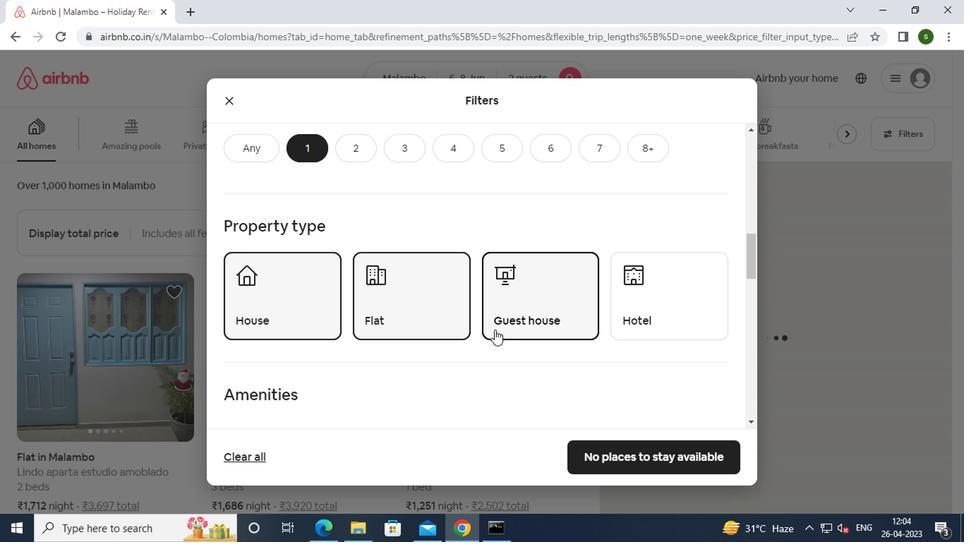 
Action: Mouse moved to (251, 311)
Screenshot: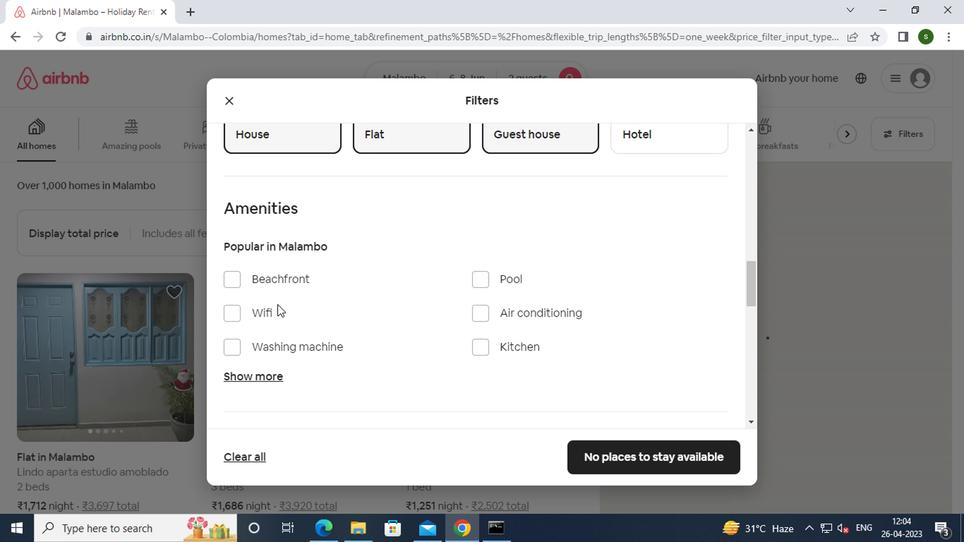 
Action: Mouse pressed left at (251, 311)
Screenshot: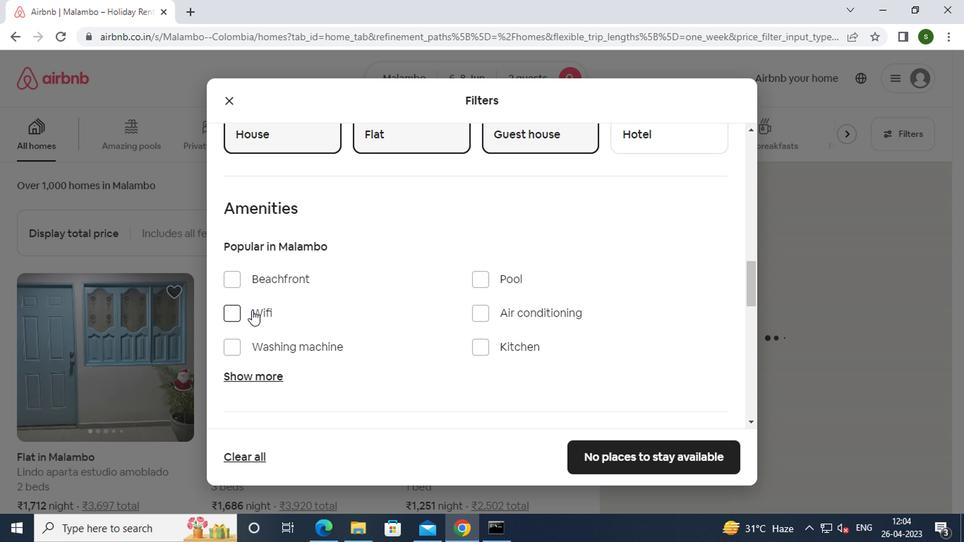
Action: Mouse moved to (264, 345)
Screenshot: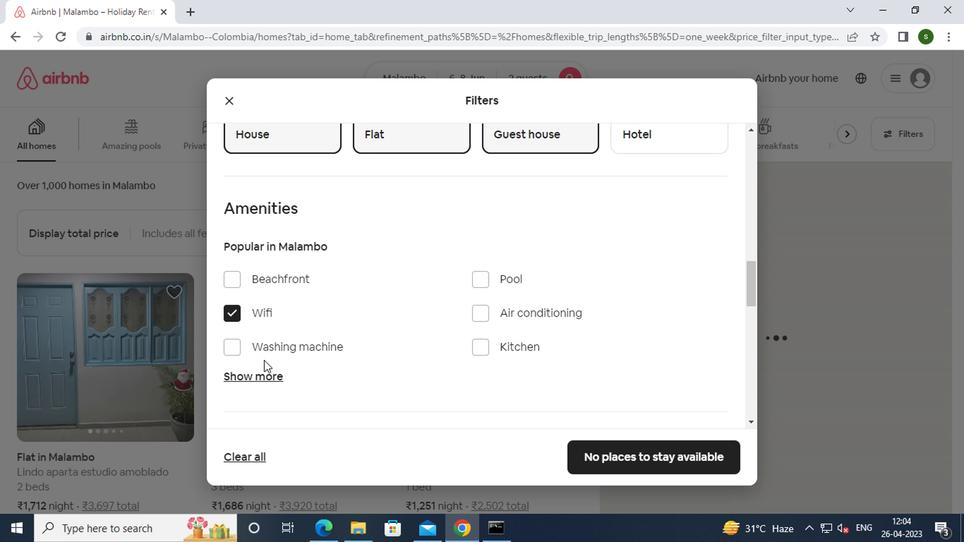 
Action: Mouse pressed left at (264, 345)
Screenshot: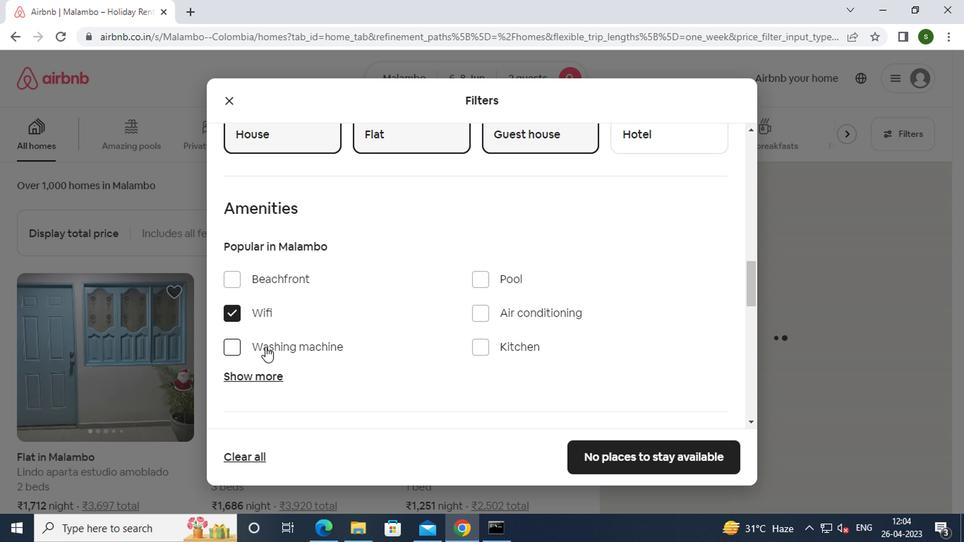
Action: Mouse moved to (437, 341)
Screenshot: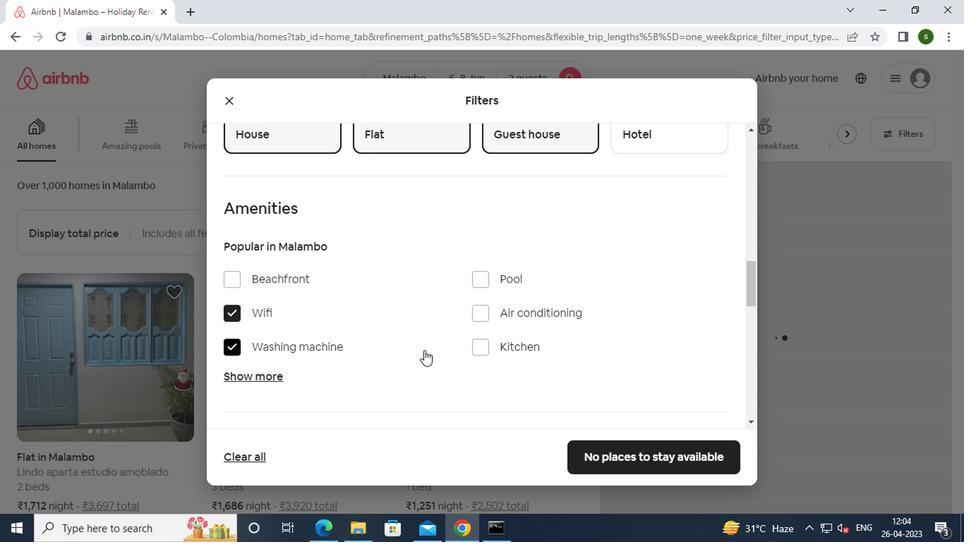 
Action: Mouse scrolled (437, 341) with delta (0, 0)
Screenshot: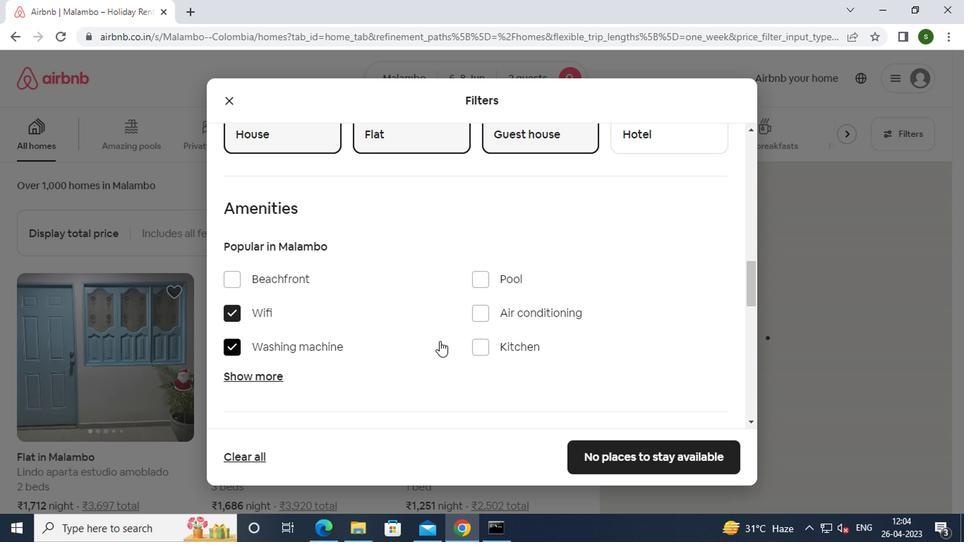 
Action: Mouse scrolled (437, 341) with delta (0, 0)
Screenshot: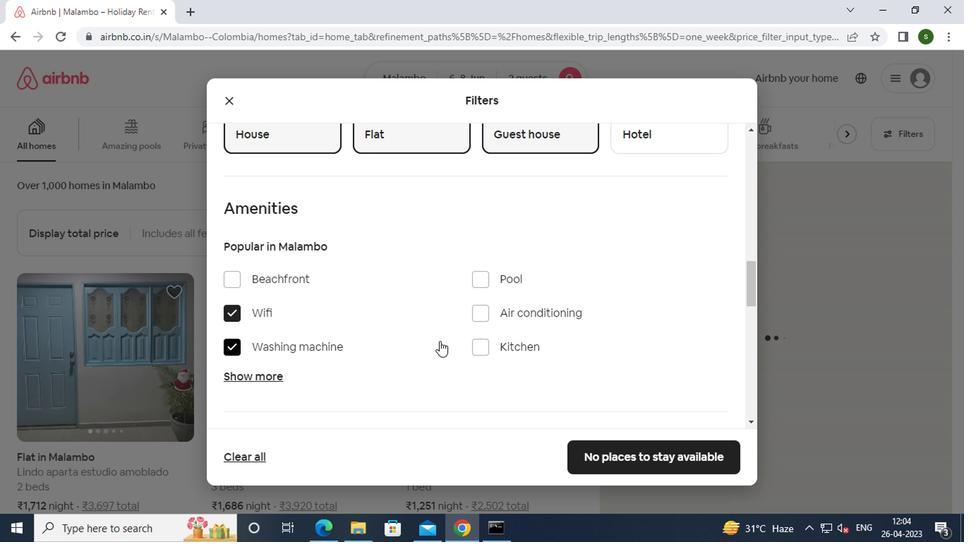 
Action: Mouse scrolled (437, 341) with delta (0, 0)
Screenshot: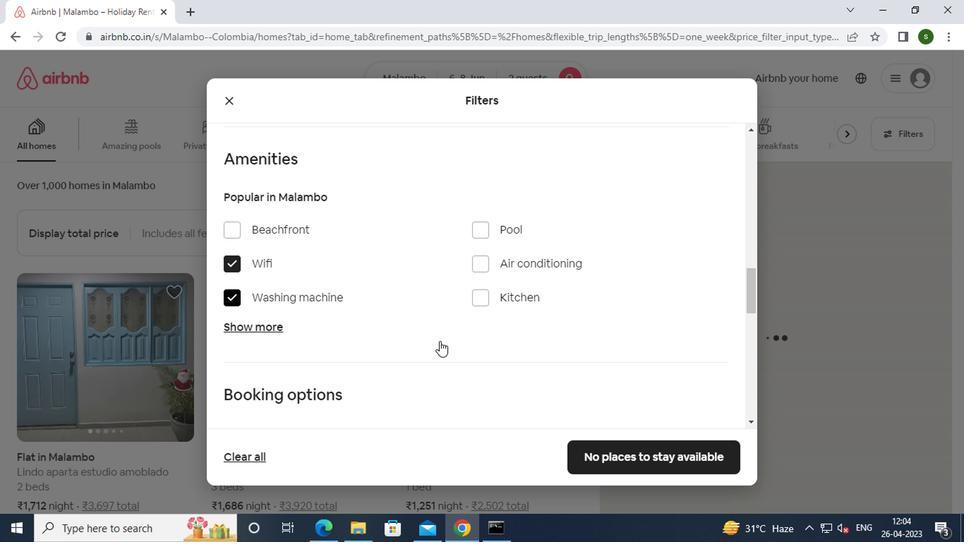 
Action: Mouse moved to (687, 325)
Screenshot: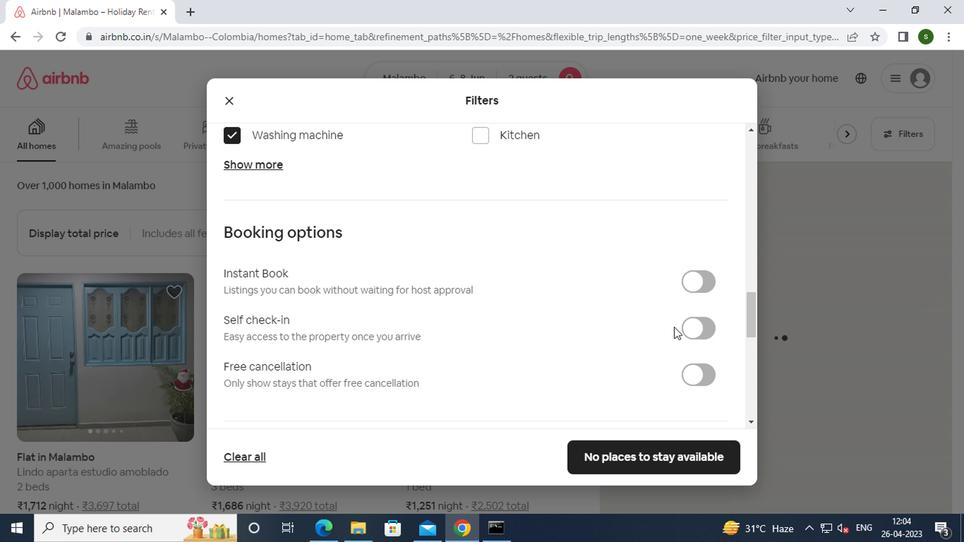 
Action: Mouse pressed left at (687, 325)
Screenshot: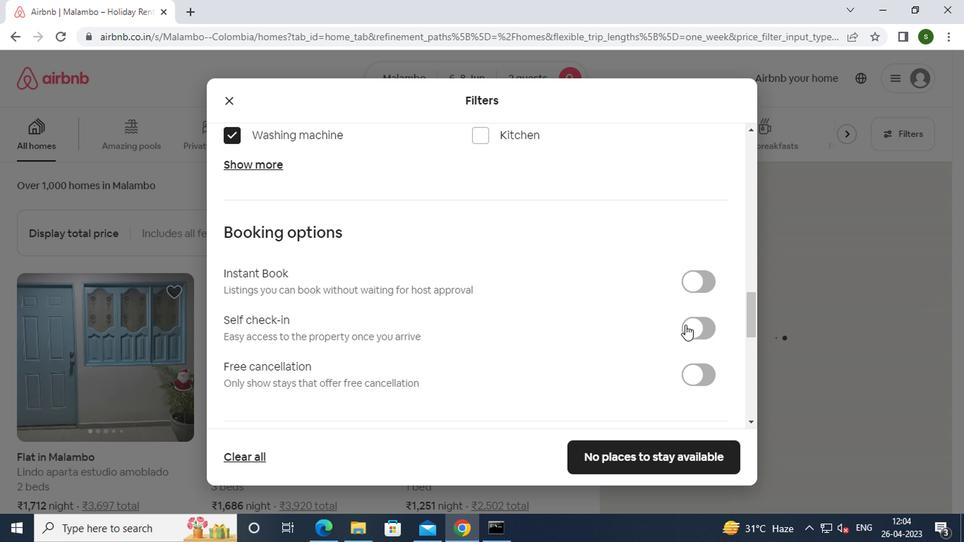 
Action: Mouse moved to (538, 323)
Screenshot: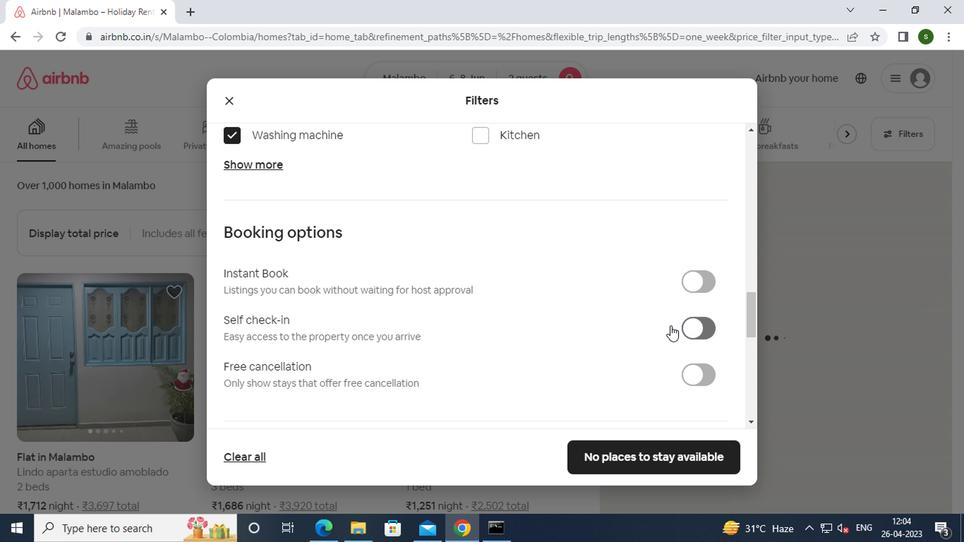 
Action: Mouse scrolled (538, 322) with delta (0, -1)
Screenshot: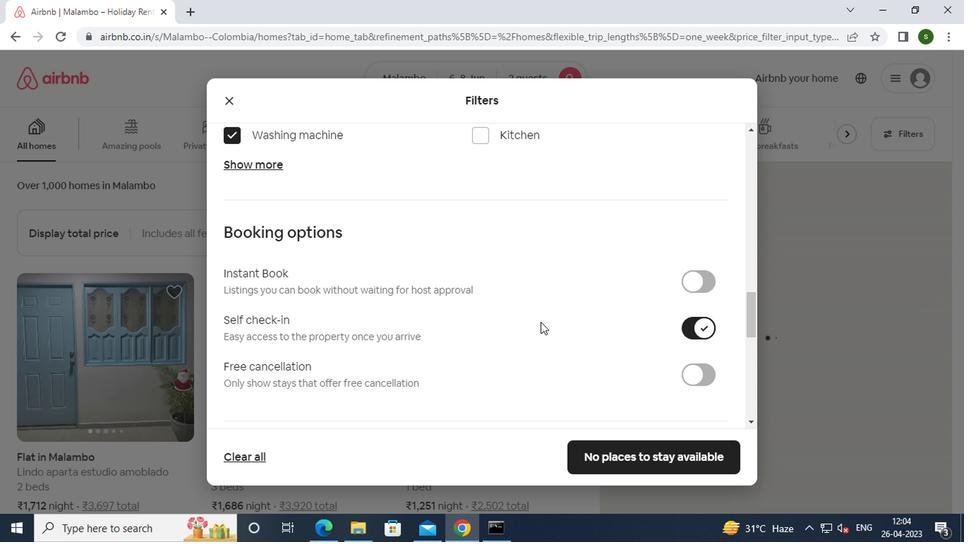 
Action: Mouse scrolled (538, 322) with delta (0, -1)
Screenshot: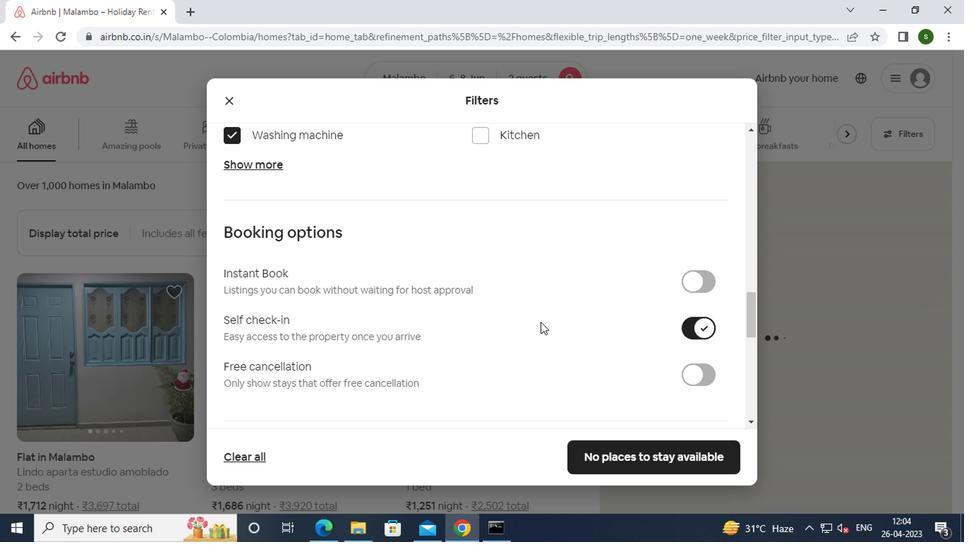 
Action: Mouse scrolled (538, 322) with delta (0, -1)
Screenshot: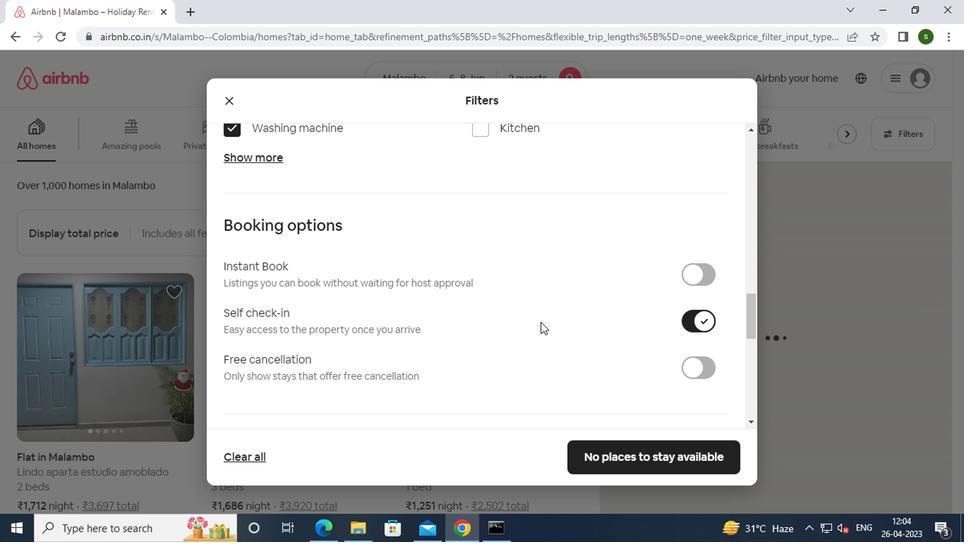 
Action: Mouse scrolled (538, 322) with delta (0, -1)
Screenshot: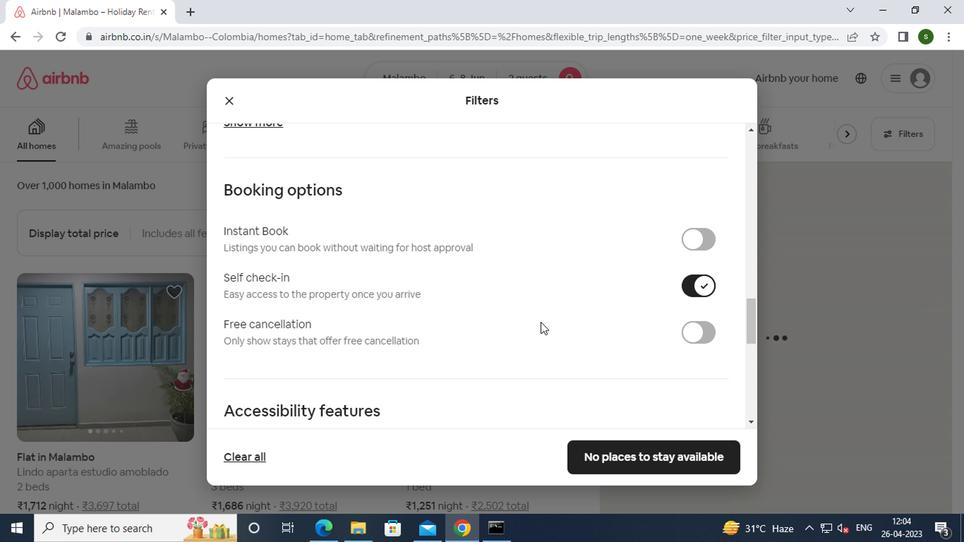 
Action: Mouse scrolled (538, 322) with delta (0, -1)
Screenshot: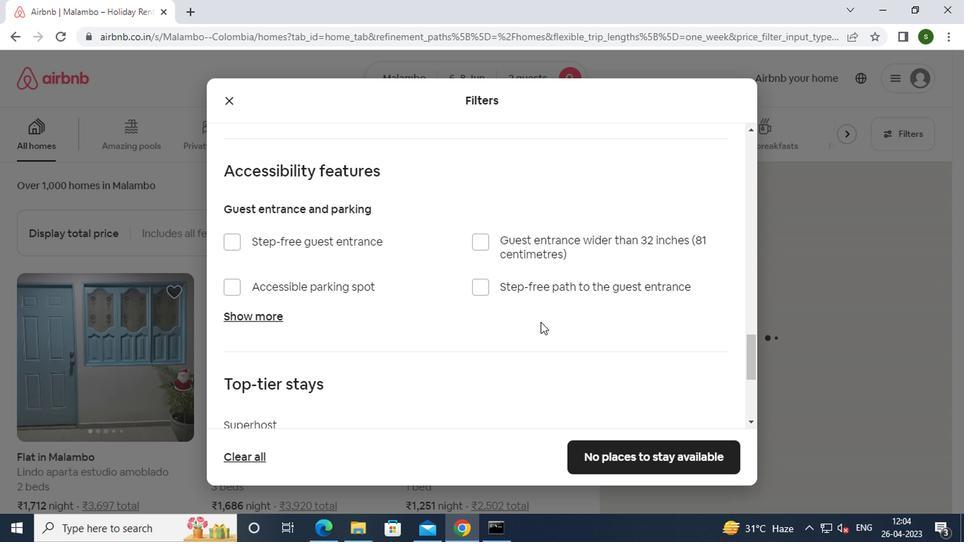 
Action: Mouse scrolled (538, 322) with delta (0, -1)
Screenshot: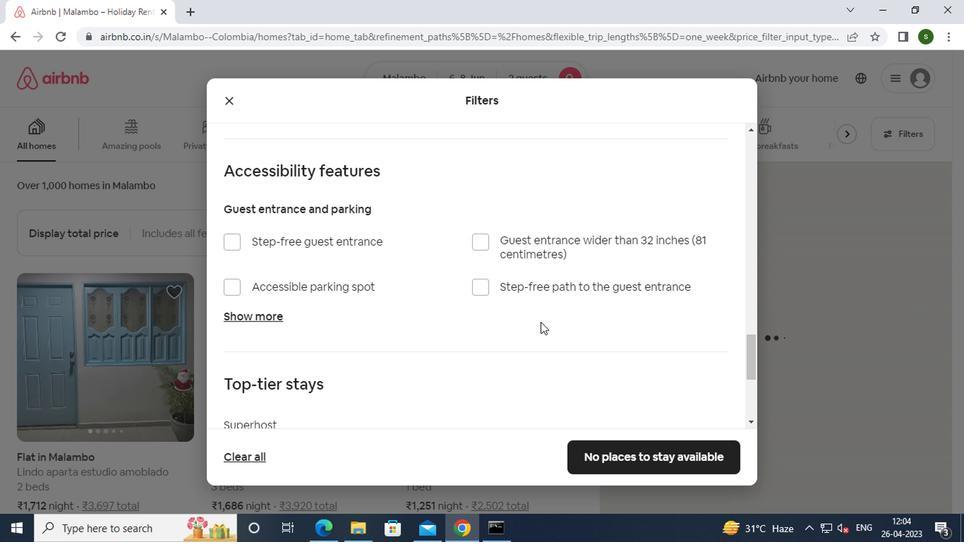 
Action: Mouse scrolled (538, 322) with delta (0, -1)
Screenshot: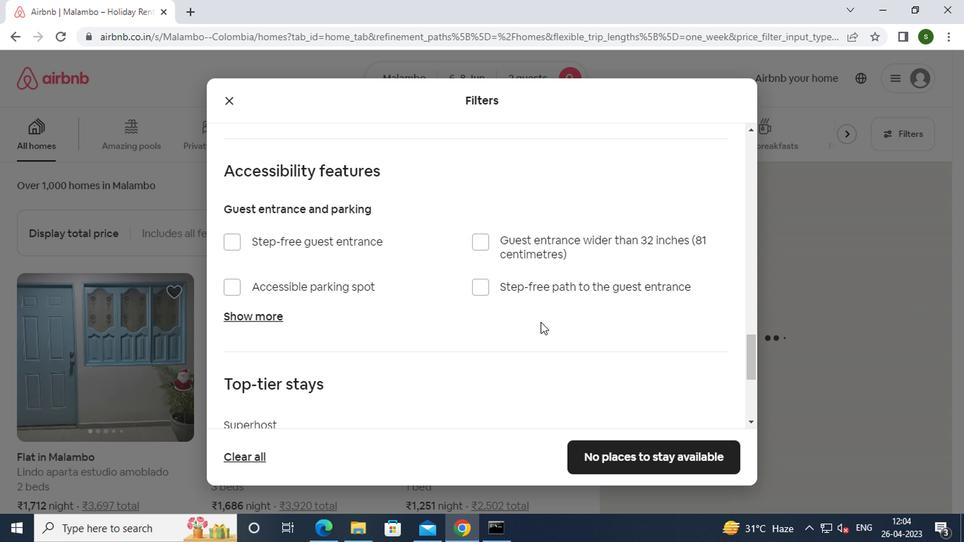 
Action: Mouse scrolled (538, 322) with delta (0, -1)
Screenshot: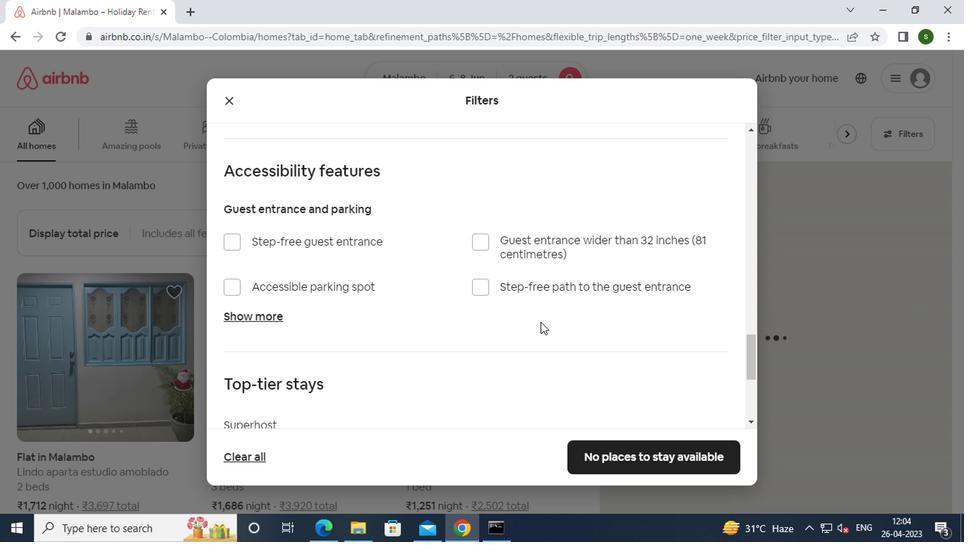 
Action: Mouse moved to (277, 327)
Screenshot: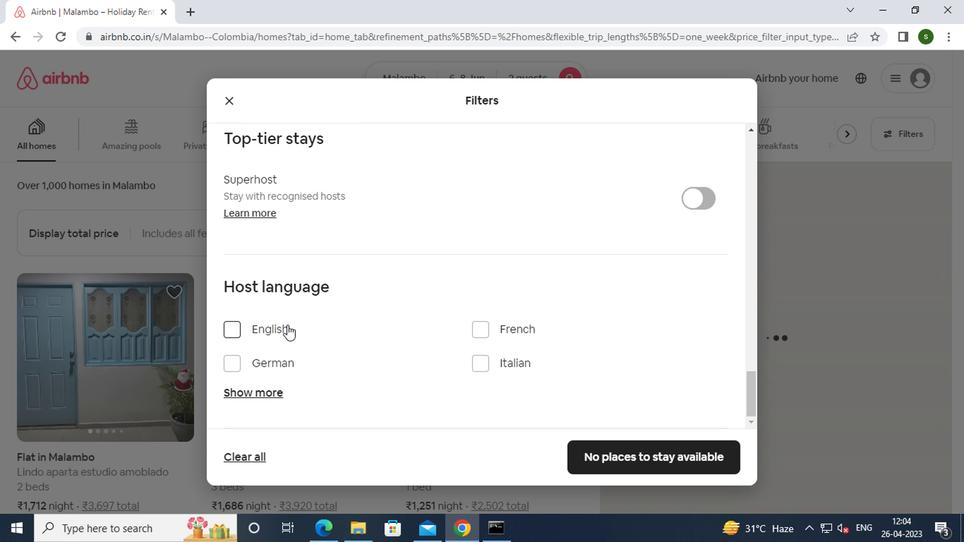 
Action: Mouse pressed left at (277, 327)
Screenshot: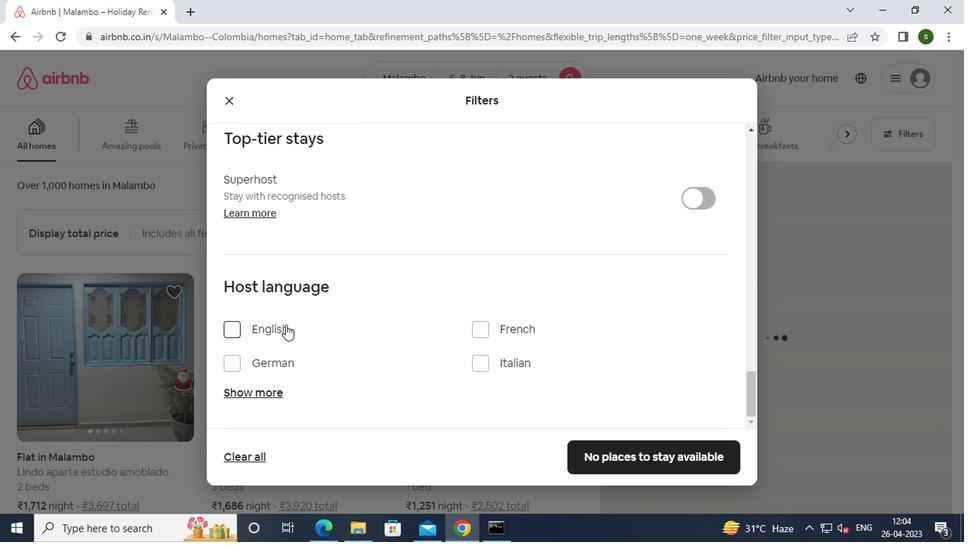 
Action: Mouse moved to (611, 452)
Screenshot: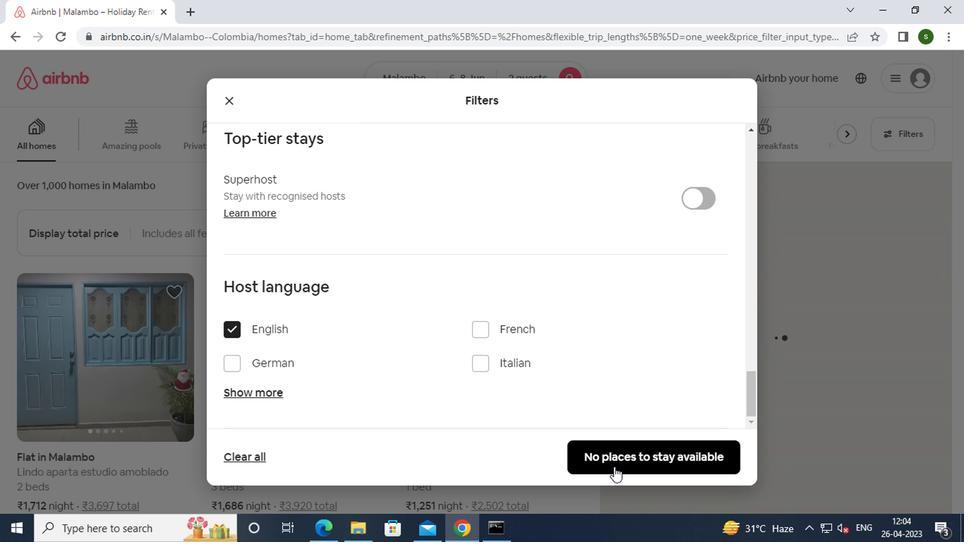
Action: Mouse pressed left at (611, 452)
Screenshot: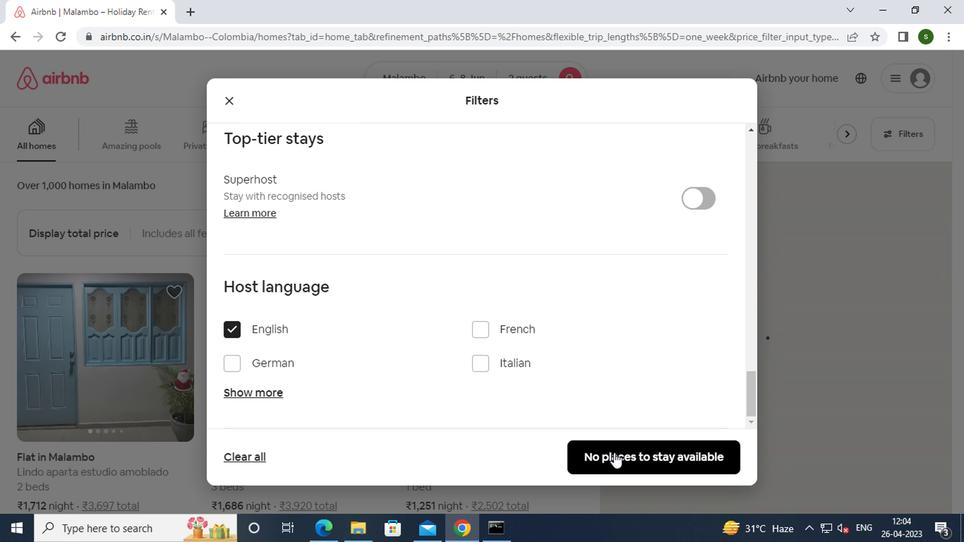 
